 Task: Play online Risk games in Speed Blitz mode.
Action: Mouse moved to (305, 265)
Screenshot: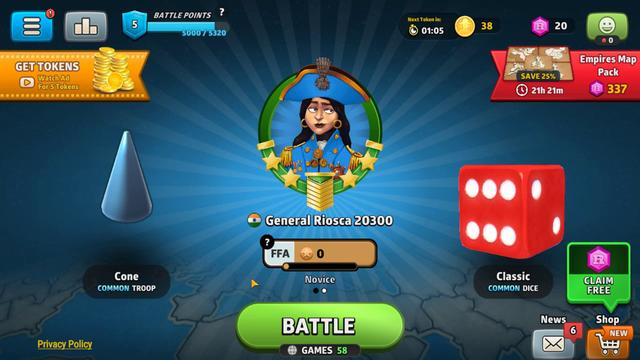 
Action: Mouse pressed left at (305, 265)
Screenshot: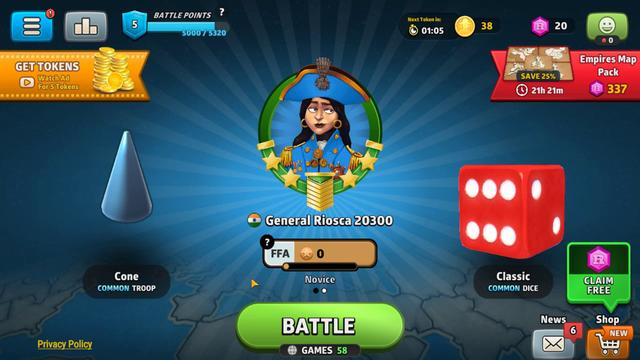 
Action: Mouse moved to (431, 267)
Screenshot: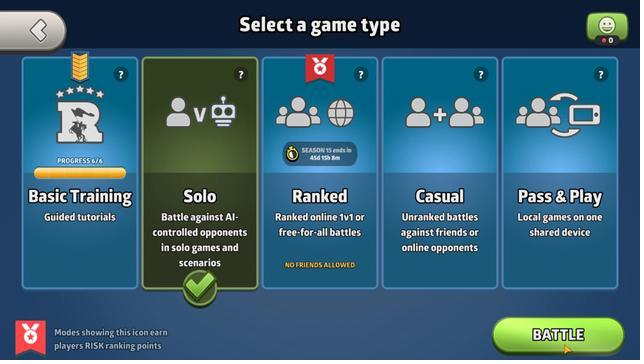 
Action: Mouse pressed left at (431, 267)
Screenshot: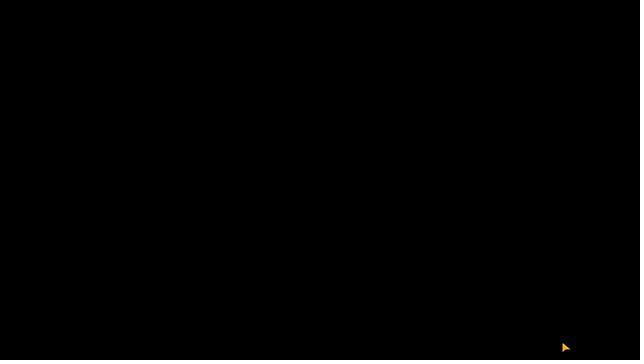 
Action: Mouse moved to (419, 265)
Screenshot: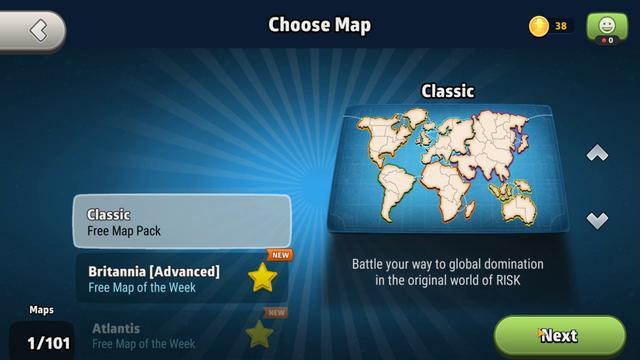
Action: Mouse pressed left at (419, 265)
Screenshot: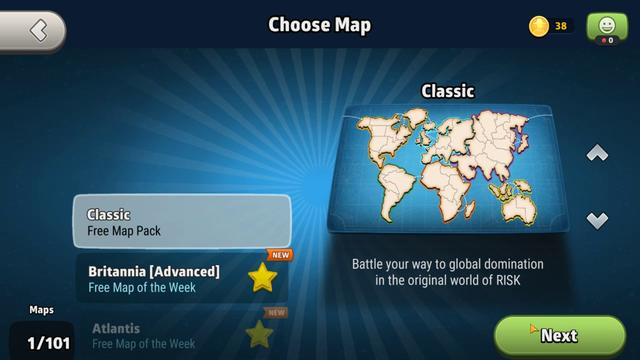 
Action: Mouse moved to (260, 251)
Screenshot: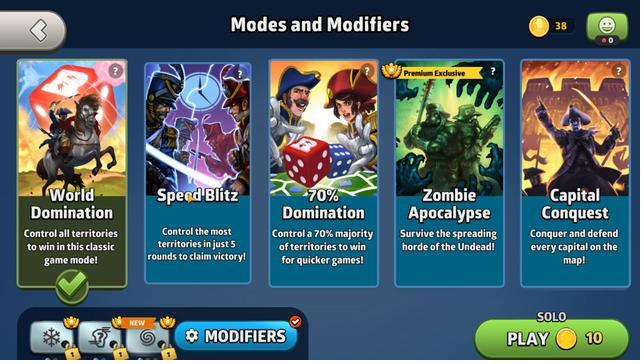 
Action: Mouse pressed left at (260, 251)
Screenshot: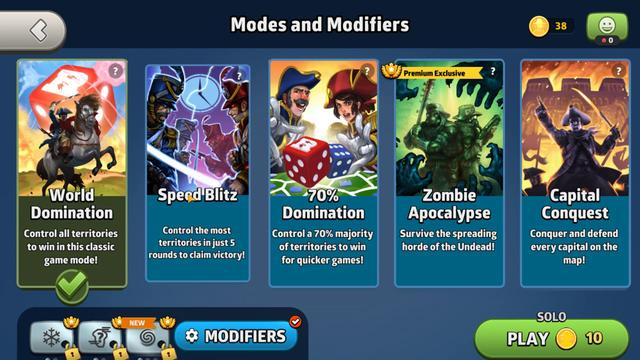 
Action: Mouse moved to (409, 266)
Screenshot: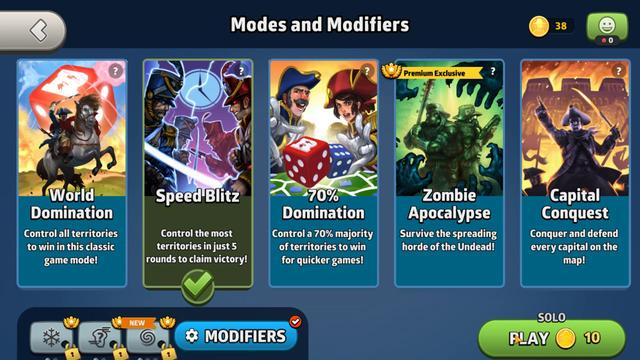 
Action: Mouse pressed left at (409, 266)
Screenshot: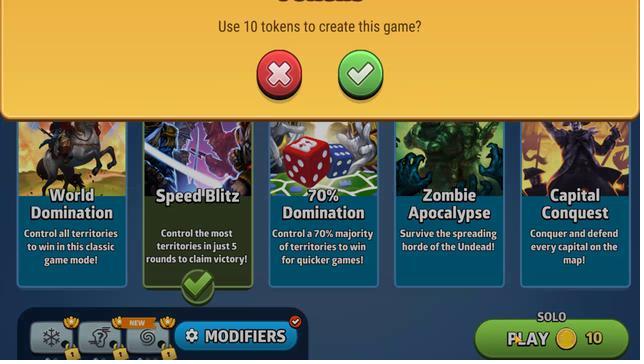
Action: Mouse moved to (343, 241)
Screenshot: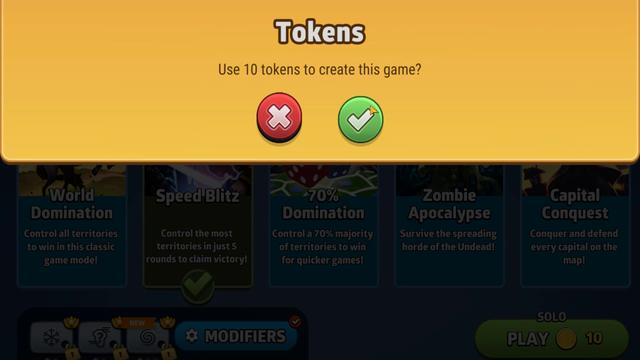 
Action: Mouse pressed left at (343, 241)
Screenshot: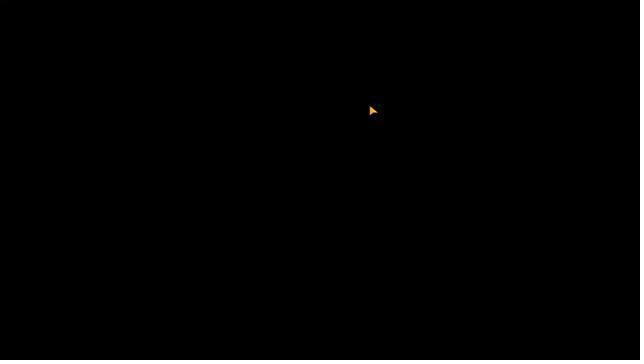 
Action: Mouse moved to (455, 249)
Screenshot: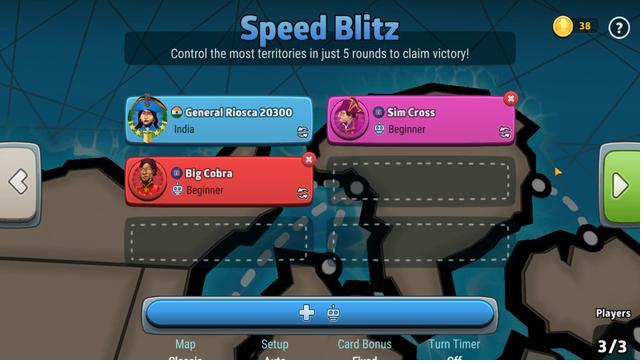 
Action: Mouse pressed left at (455, 249)
Screenshot: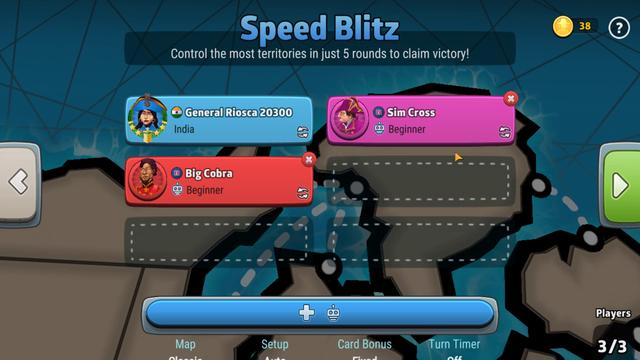 
Action: Mouse moved to (245, 252)
Screenshot: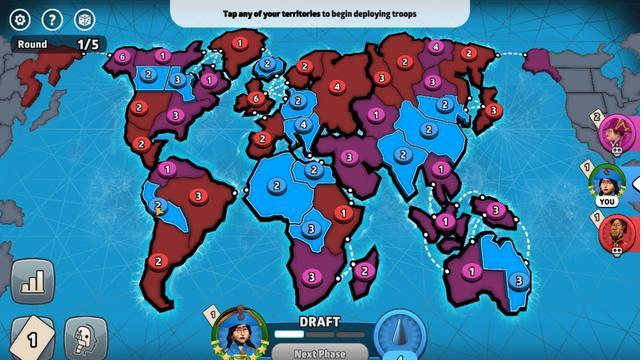
Action: Mouse pressed left at (245, 252)
Screenshot: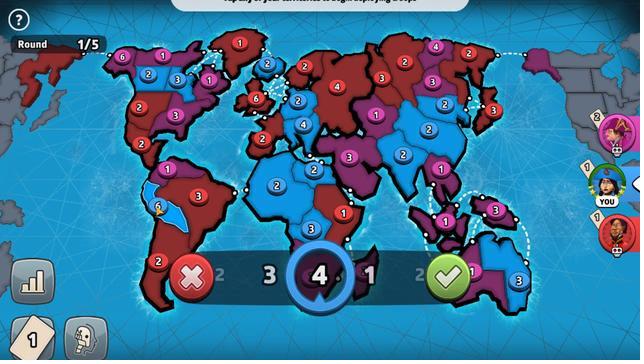 
Action: Mouse moved to (384, 259)
Screenshot: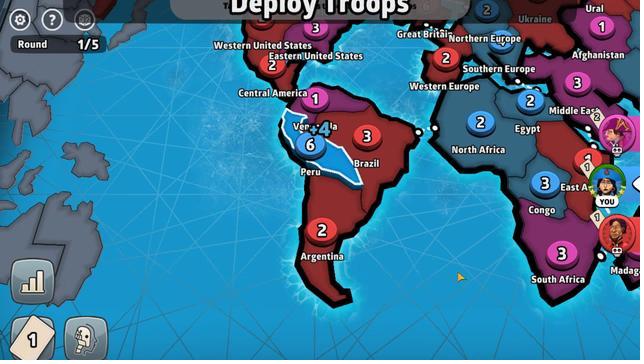 
Action: Mouse pressed left at (384, 259)
Screenshot: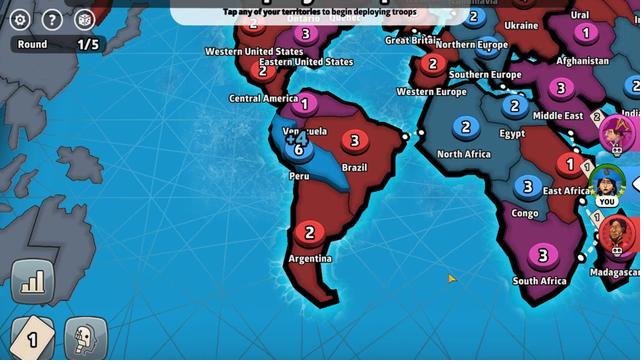 
Action: Mouse moved to (317, 268)
Screenshot: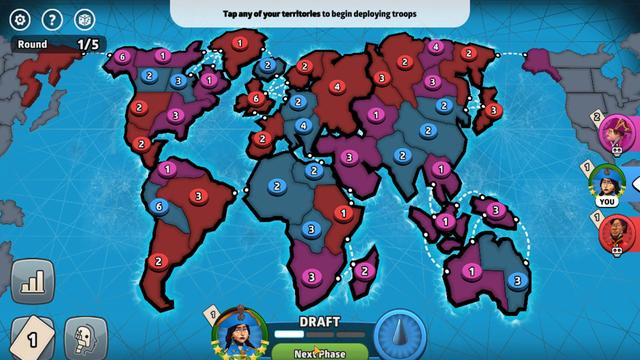
Action: Mouse pressed left at (317, 268)
Screenshot: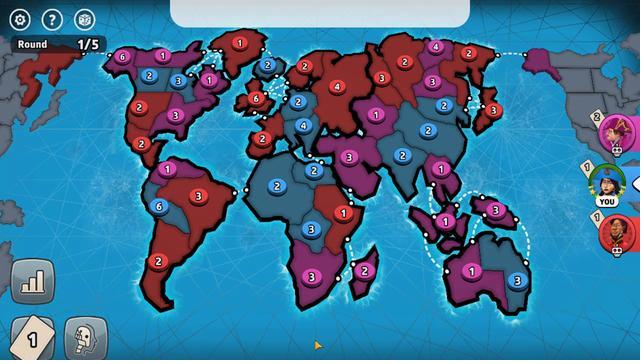 
Action: Mouse moved to (248, 252)
Screenshot: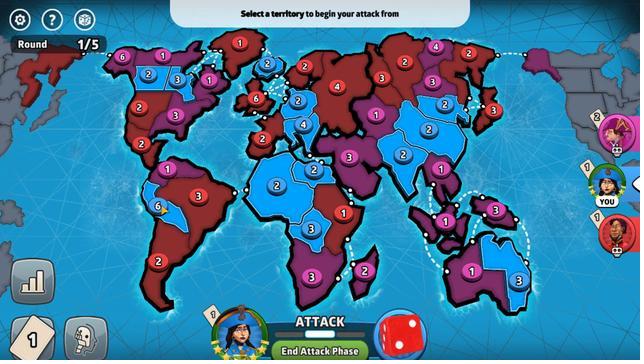 
Action: Mouse pressed left at (248, 252)
Screenshot: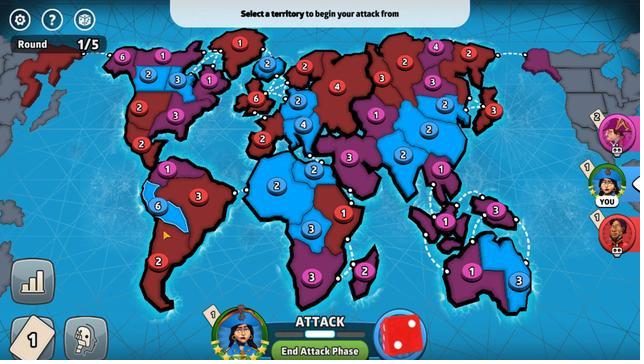 
Action: Mouse moved to (318, 252)
Screenshot: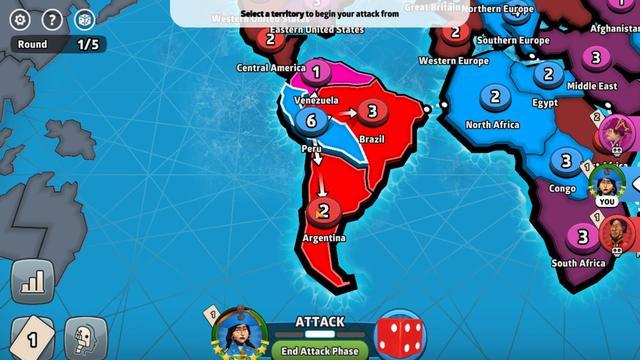 
Action: Mouse pressed left at (318, 252)
Screenshot: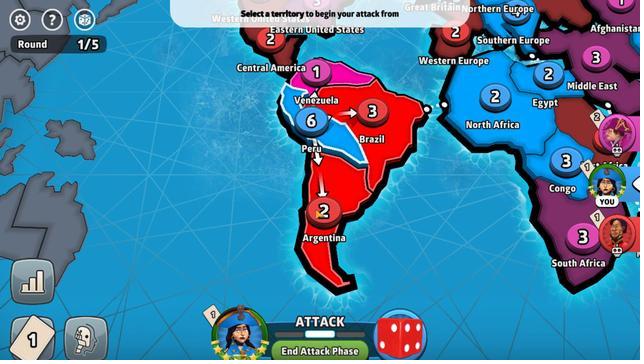 
Action: Mouse moved to (328, 261)
Screenshot: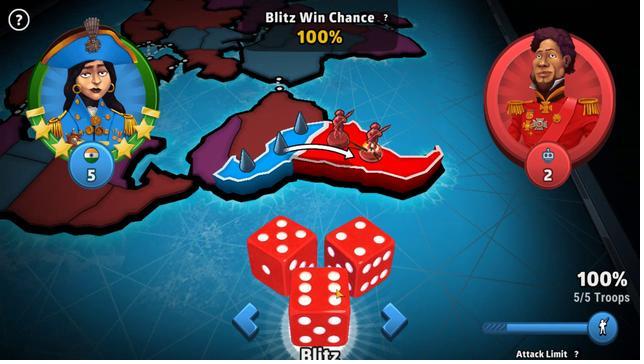 
Action: Mouse pressed left at (328, 261)
Screenshot: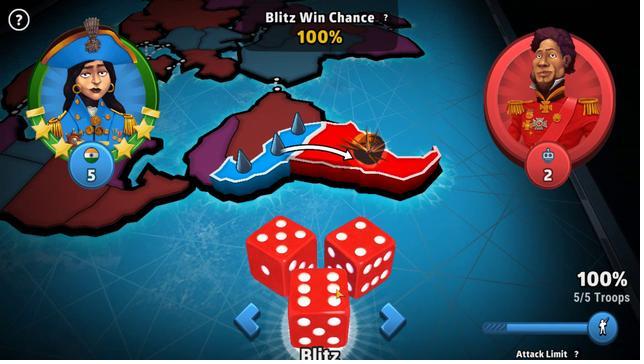 
Action: Mouse moved to (377, 259)
Screenshot: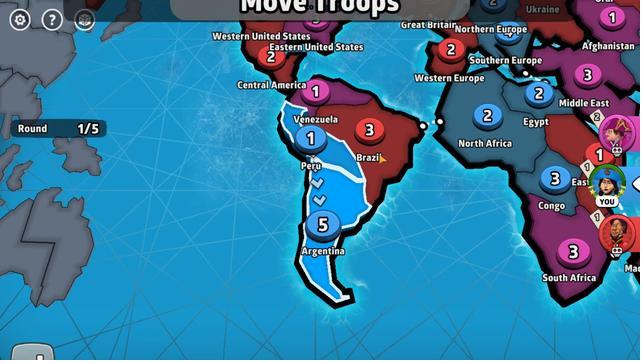 
Action: Mouse pressed left at (377, 259)
Screenshot: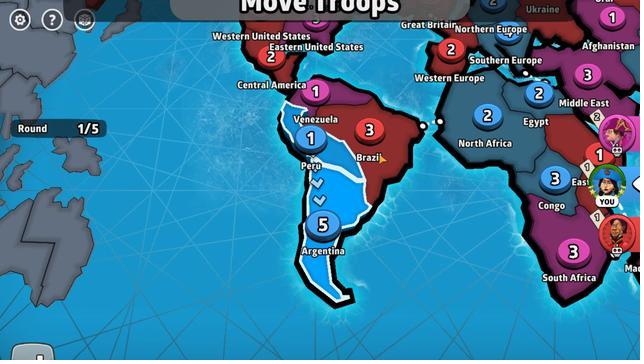 
Action: Mouse moved to (327, 239)
Screenshot: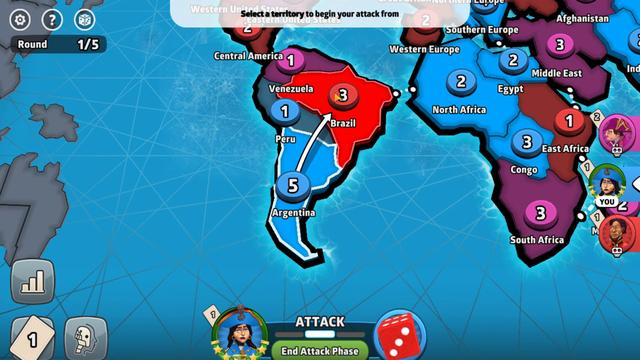 
Action: Mouse pressed left at (327, 239)
Screenshot: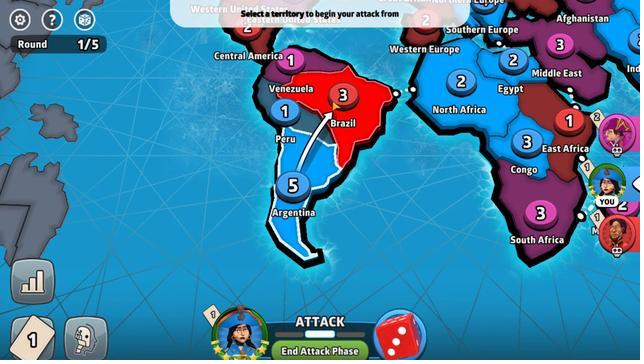 
Action: Mouse moved to (328, 261)
Screenshot: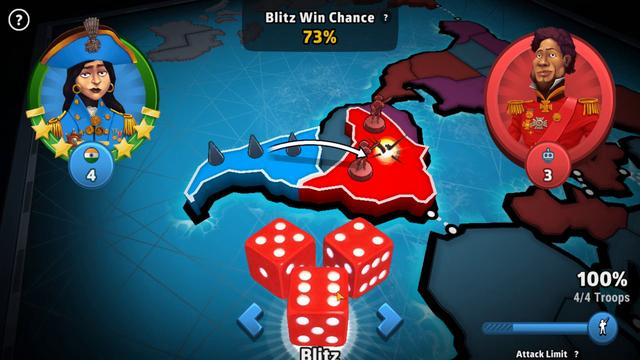 
Action: Mouse pressed left at (328, 261)
Screenshot: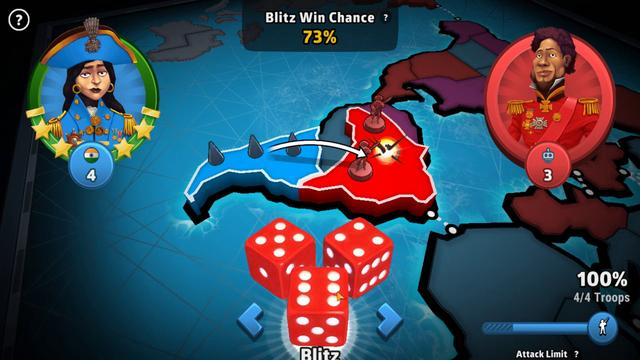 
Action: Mouse moved to (301, 243)
Screenshot: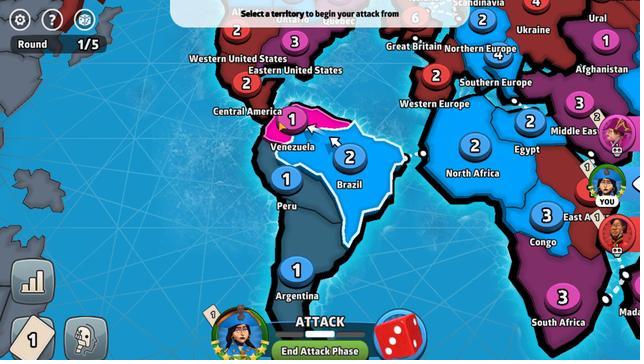 
Action: Mouse pressed left at (301, 243)
Screenshot: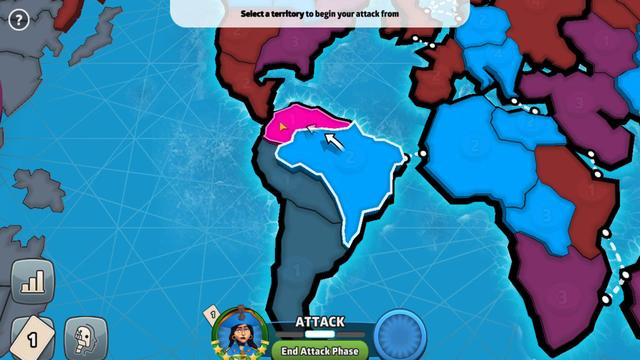 
Action: Mouse moved to (322, 263)
Screenshot: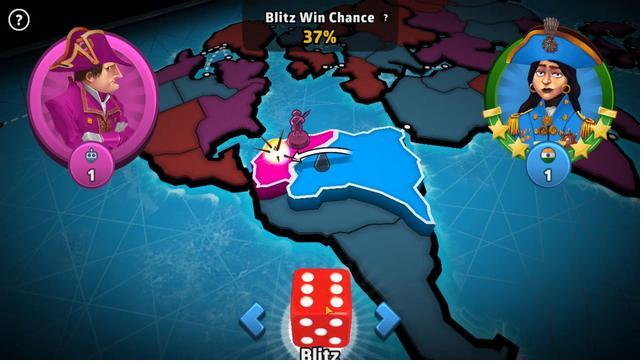 
Action: Mouse pressed left at (322, 263)
Screenshot: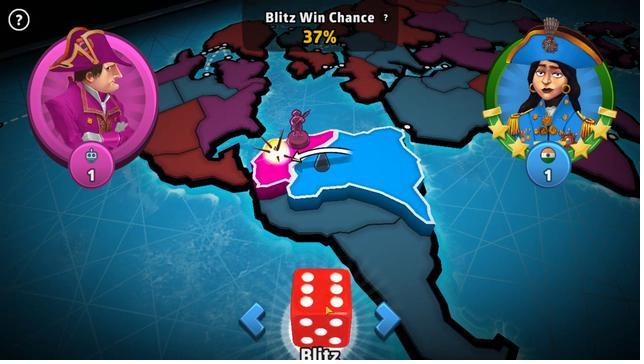 
Action: Mouse moved to (254, 238)
Screenshot: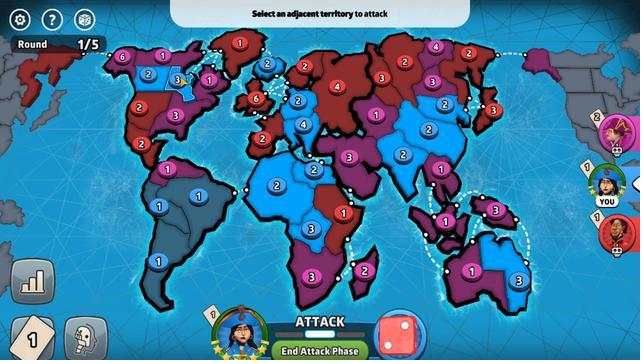 
Action: Mouse pressed left at (254, 238)
Screenshot: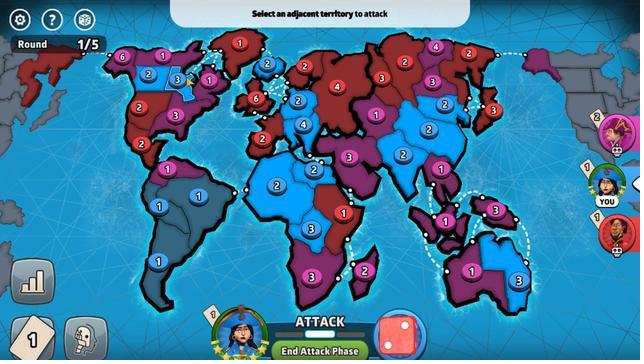 
Action: Mouse moved to (334, 245)
Screenshot: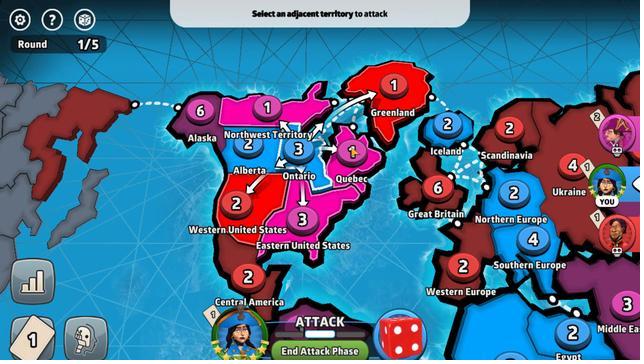 
Action: Mouse pressed left at (334, 245)
Screenshot: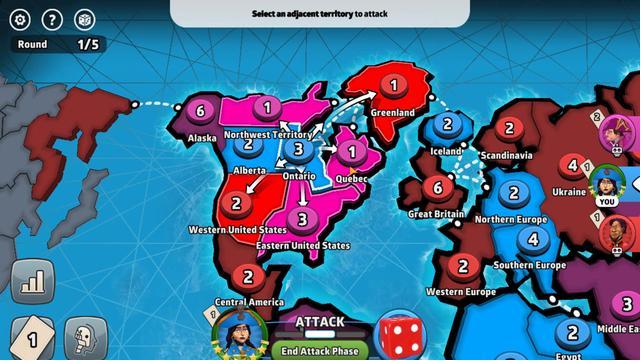 
Action: Mouse moved to (323, 261)
Screenshot: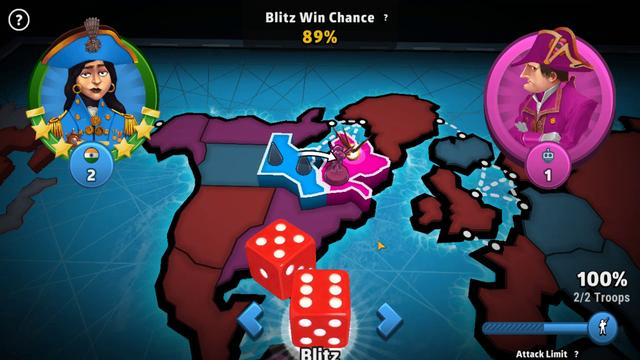 
Action: Mouse pressed left at (323, 261)
Screenshot: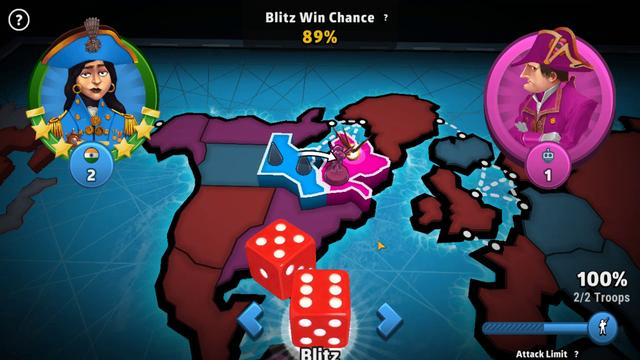 
Action: Mouse moved to (312, 243)
Screenshot: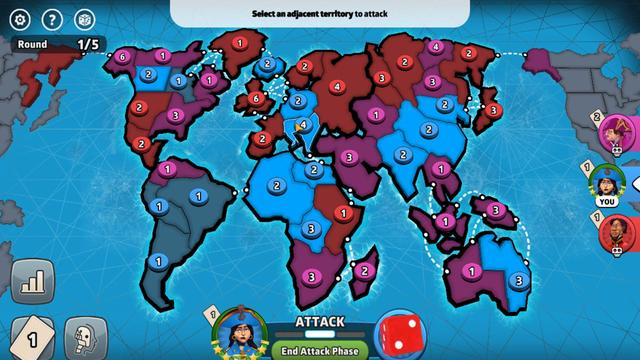 
Action: Mouse pressed left at (312, 243)
Screenshot: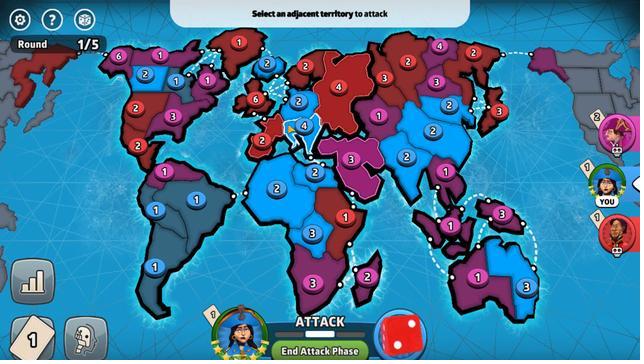 
Action: Mouse moved to (294, 250)
Screenshot: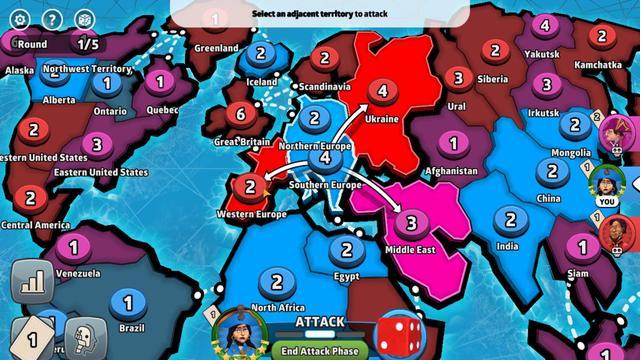 
Action: Mouse pressed left at (294, 250)
Screenshot: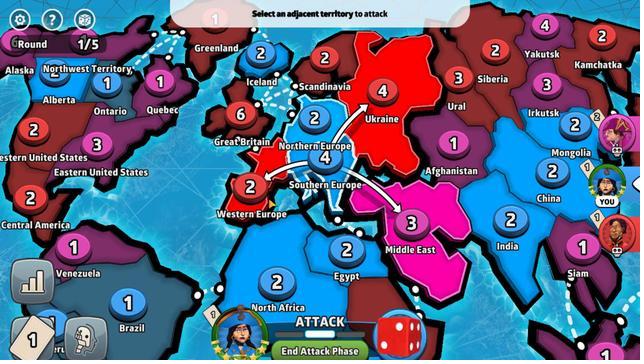 
Action: Mouse moved to (316, 263)
Screenshot: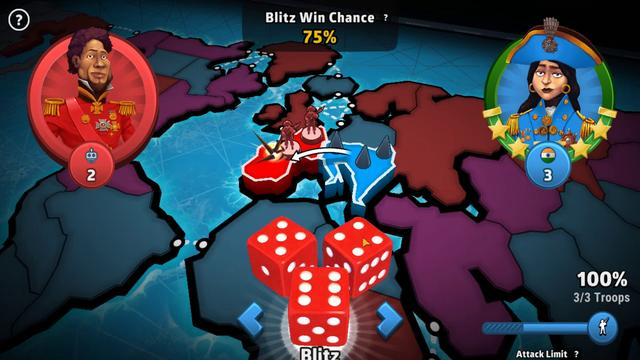 
Action: Mouse pressed left at (316, 263)
Screenshot: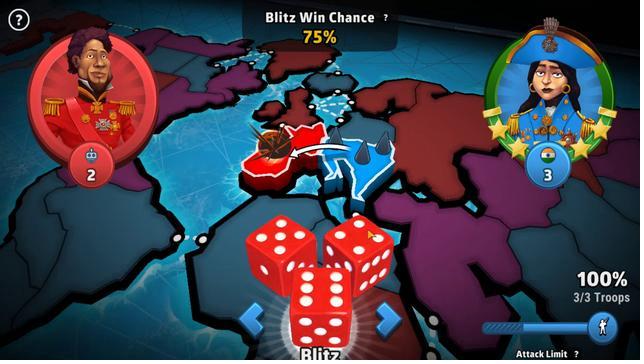 
Action: Mouse moved to (373, 252)
Screenshot: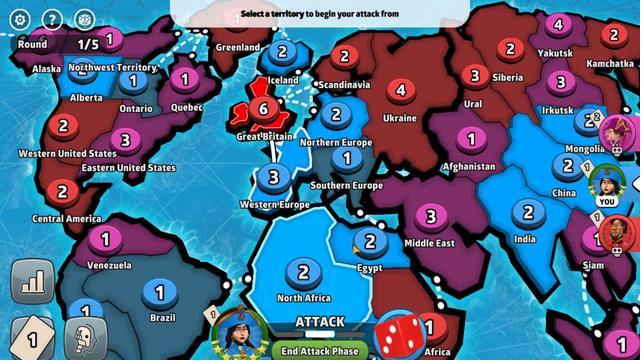 
Action: Mouse pressed left at (373, 252)
Screenshot: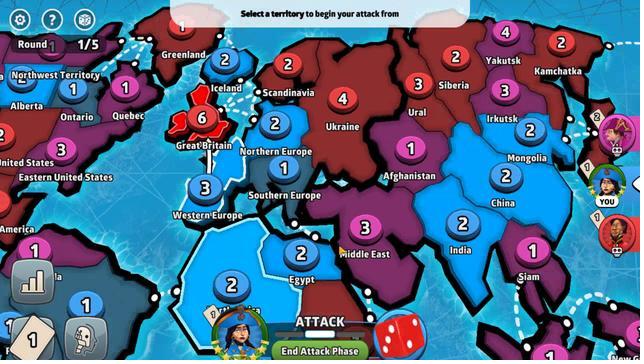 
Action: Mouse moved to (357, 255)
Screenshot: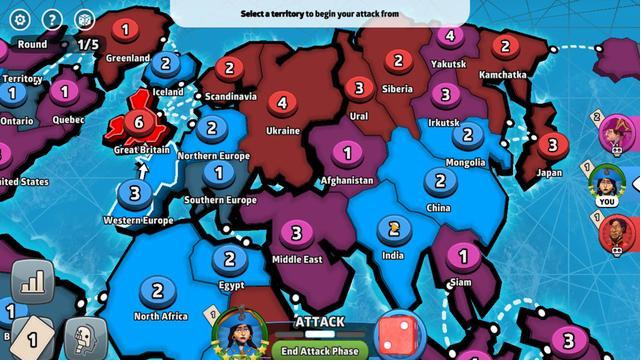 
Action: Mouse pressed left at (357, 255)
Screenshot: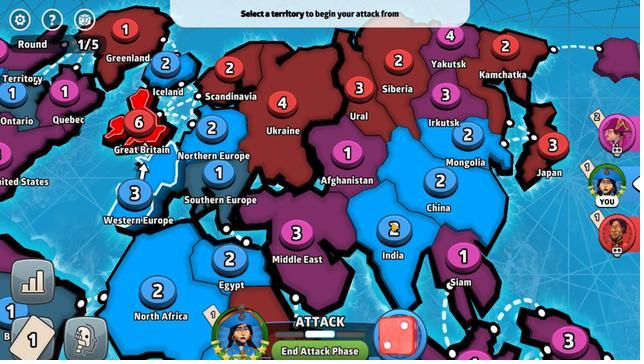 
Action: Mouse moved to (306, 237)
Screenshot: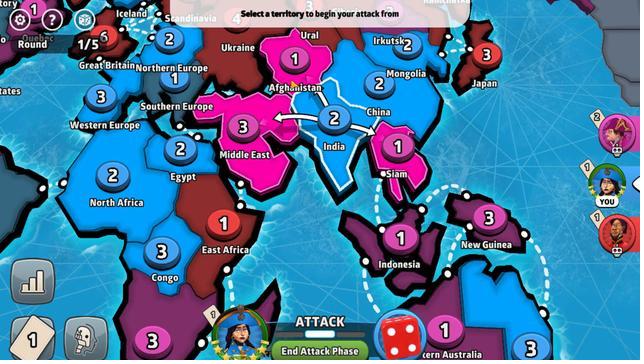 
Action: Mouse pressed left at (306, 237)
Screenshot: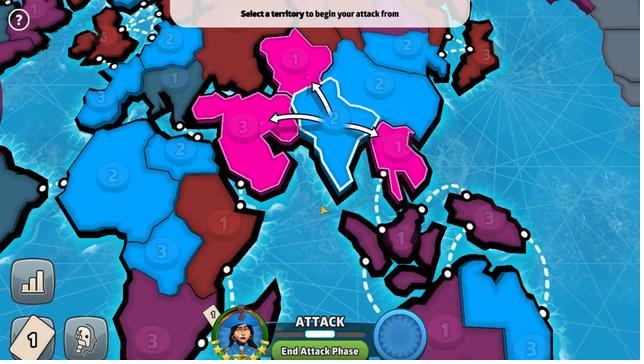 
Action: Mouse moved to (327, 261)
Screenshot: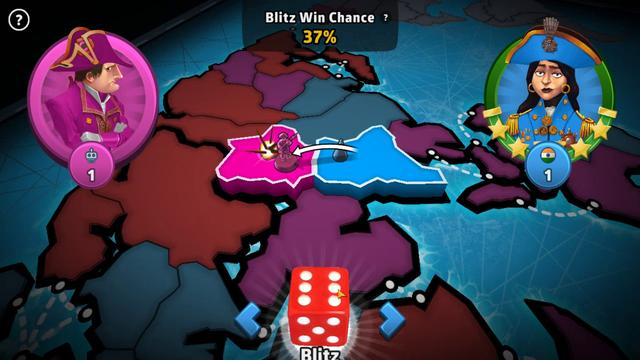 
Action: Mouse pressed left at (327, 261)
Screenshot: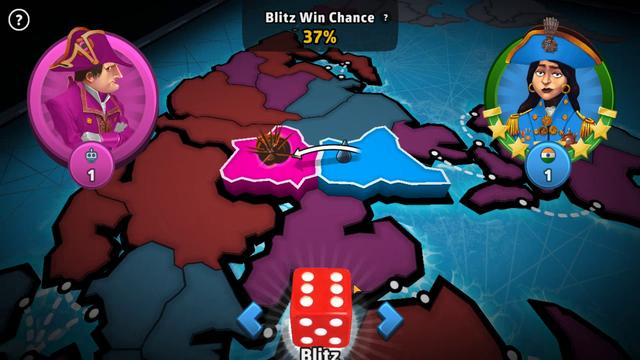 
Action: Mouse moved to (410, 260)
Screenshot: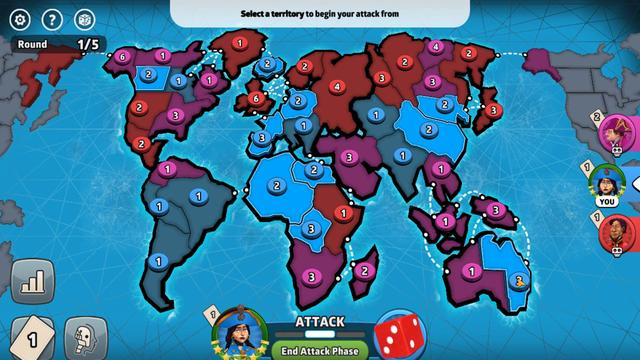
Action: Mouse pressed left at (410, 260)
Screenshot: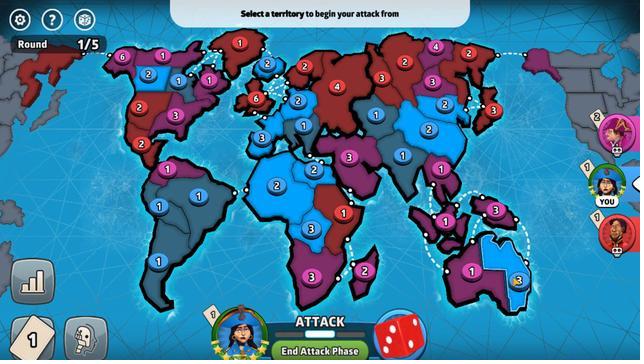 
Action: Mouse moved to (291, 248)
Screenshot: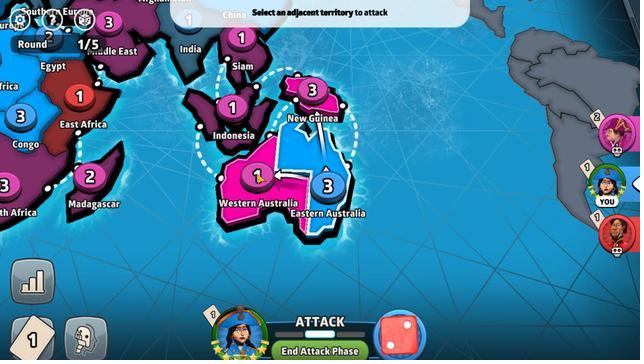 
Action: Mouse pressed left at (291, 248)
Screenshot: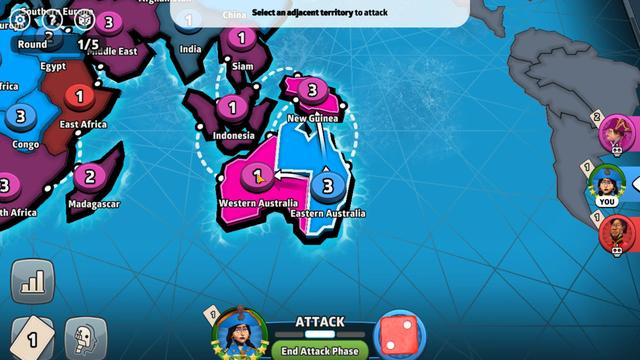 
Action: Mouse moved to (315, 264)
Screenshot: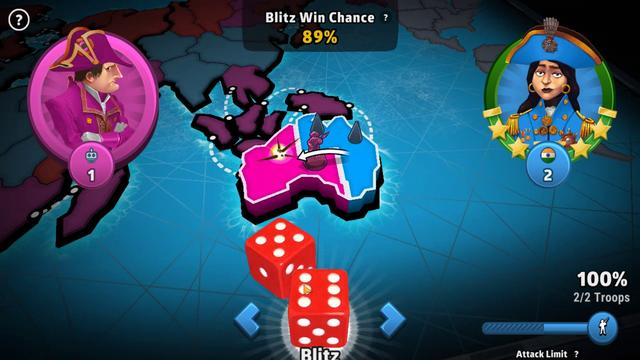 
Action: Mouse pressed left at (315, 264)
Screenshot: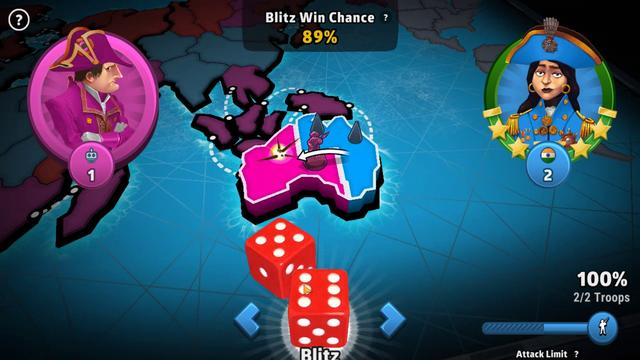 
Action: Mouse moved to (294, 241)
Screenshot: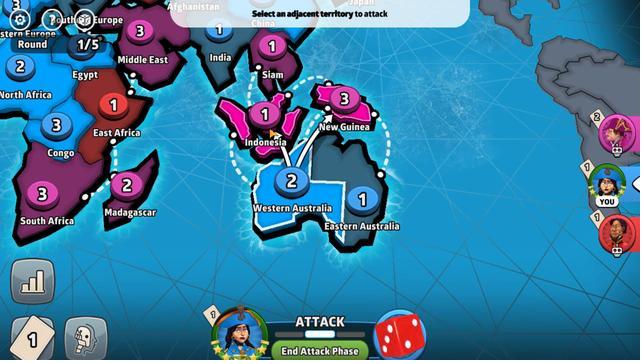 
Action: Mouse pressed left at (294, 241)
Screenshot: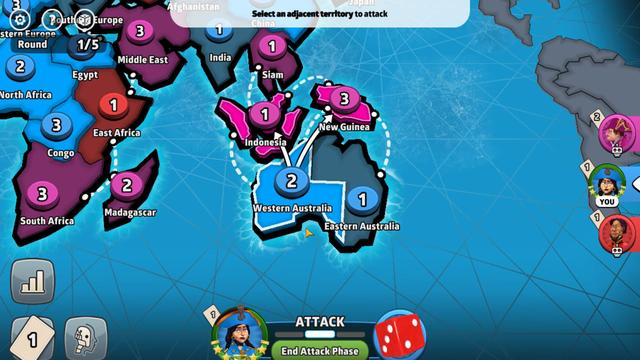 
Action: Mouse moved to (322, 262)
Screenshot: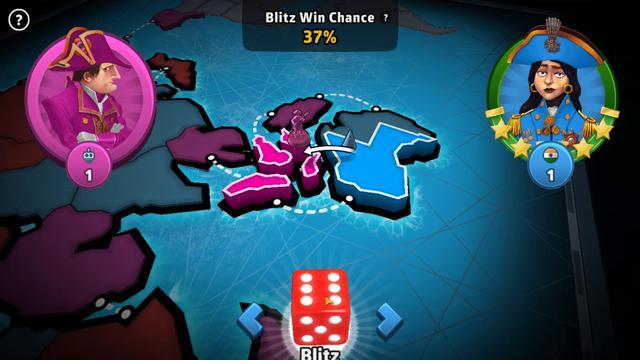 
Action: Mouse pressed left at (322, 262)
Screenshot: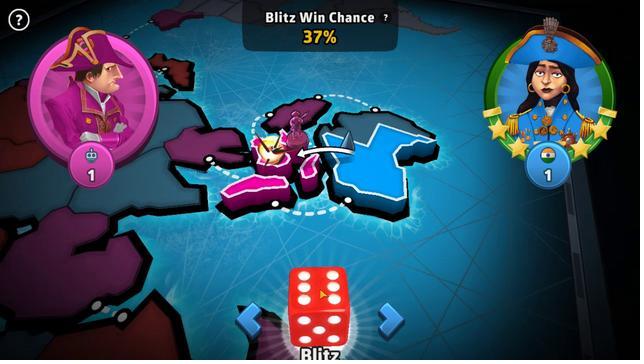 
Action: Mouse moved to (313, 255)
Screenshot: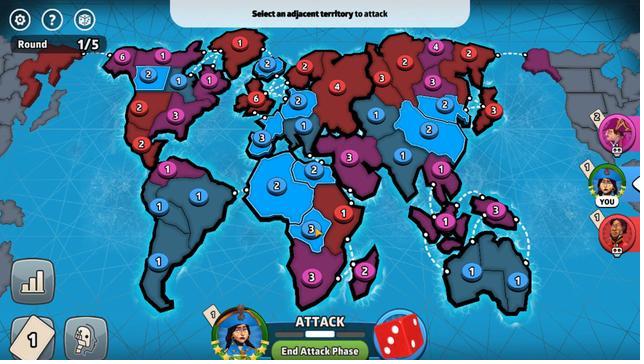 
Action: Mouse pressed left at (313, 255)
Screenshot: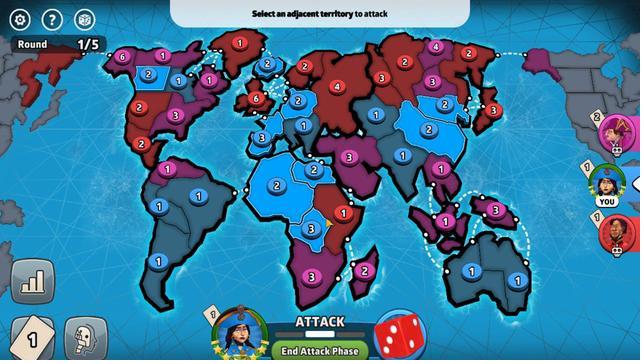 
Action: Mouse moved to (333, 253)
Screenshot: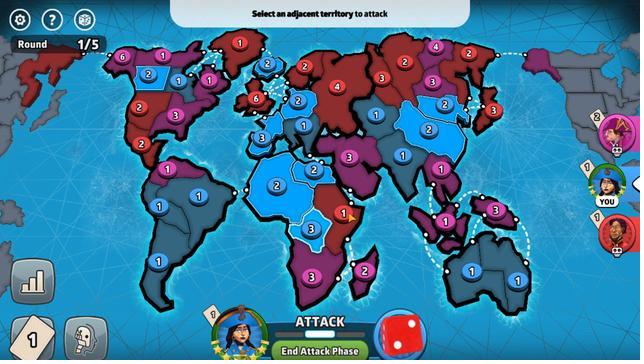 
Action: Mouse pressed left at (333, 253)
Screenshot: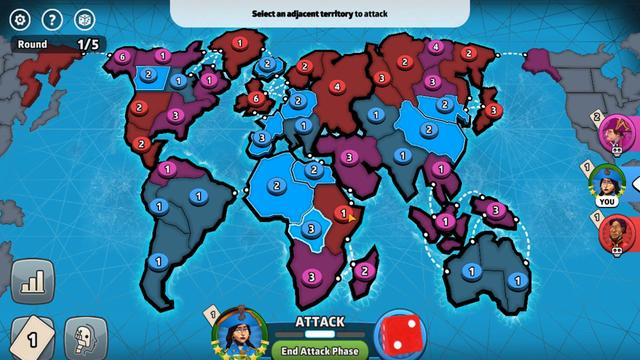 
Action: Mouse moved to (317, 255)
Screenshot: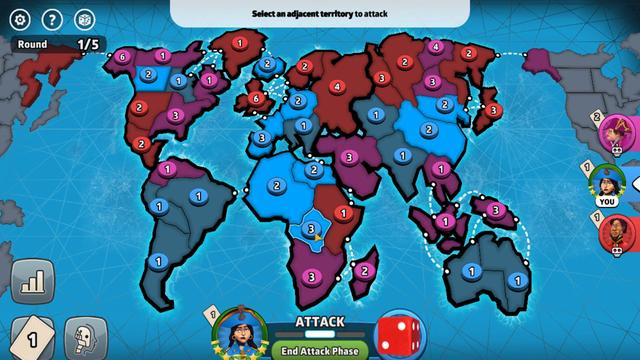 
Action: Mouse pressed left at (317, 255)
Screenshot: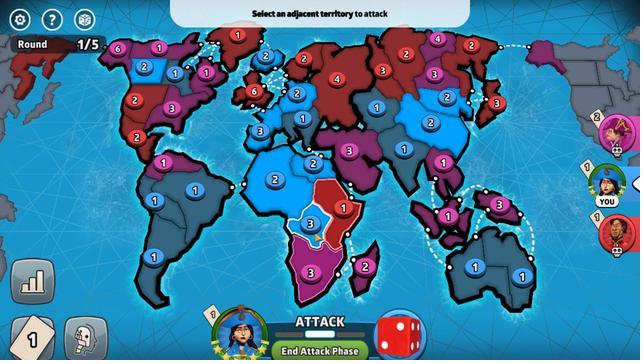 
Action: Mouse moved to (333, 240)
Screenshot: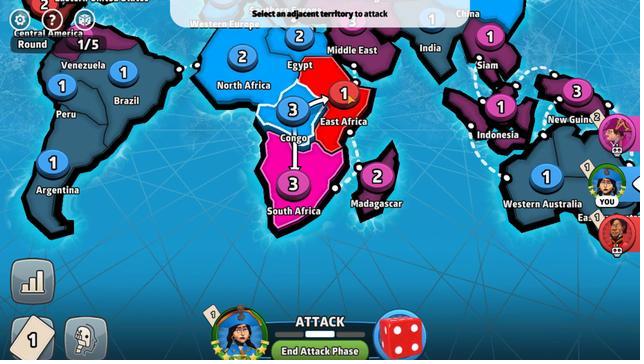 
Action: Mouse pressed left at (333, 240)
Screenshot: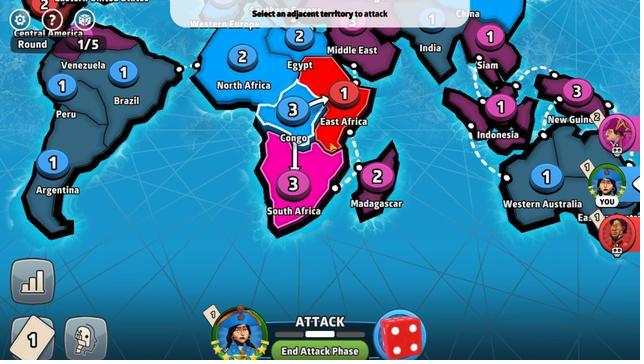 
Action: Mouse moved to (314, 262)
Screenshot: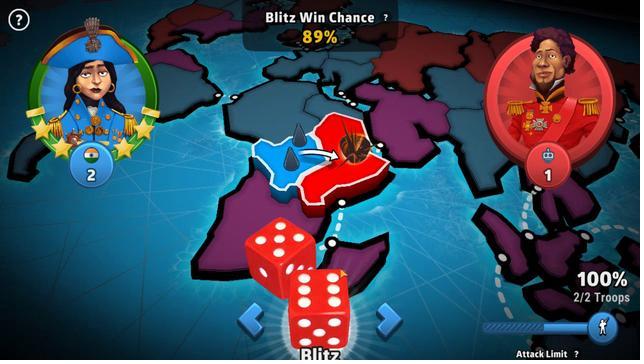 
Action: Mouse pressed left at (314, 262)
Screenshot: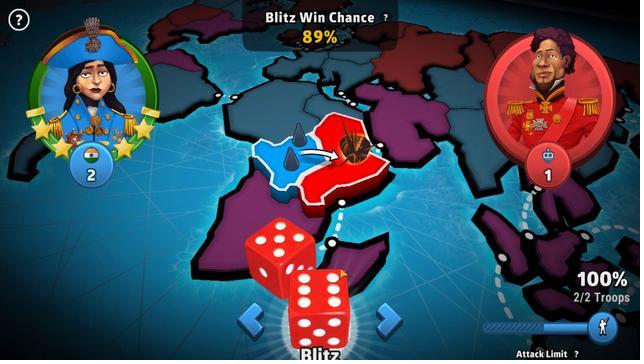
Action: Mouse moved to (324, 268)
Screenshot: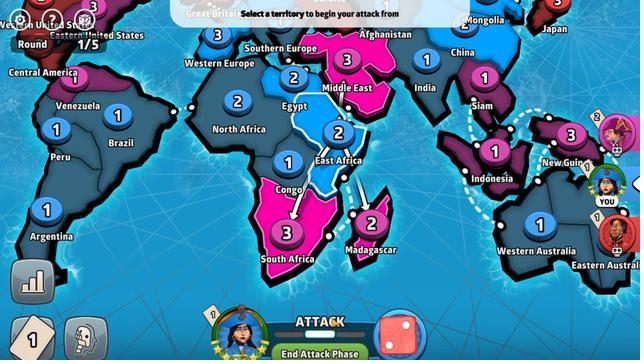 
Action: Mouse pressed left at (324, 268)
Screenshot: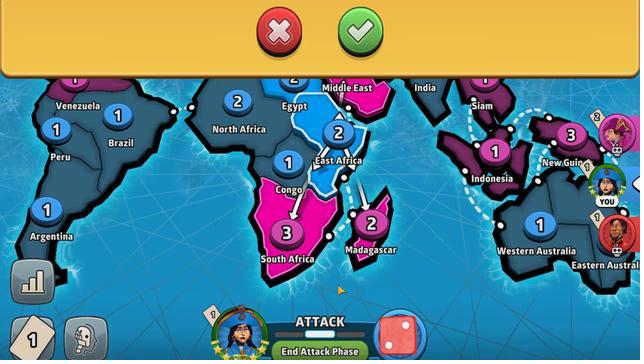 
Action: Mouse moved to (335, 246)
Screenshot: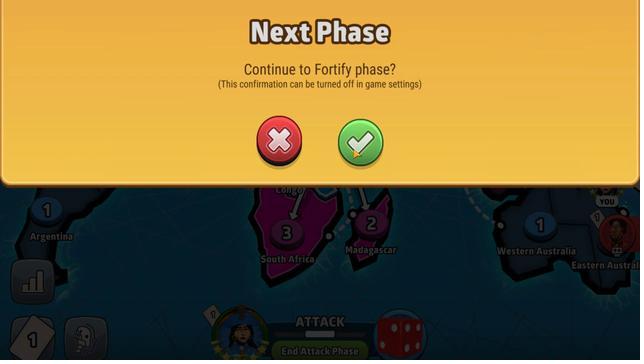 
Action: Mouse pressed left at (335, 246)
Screenshot: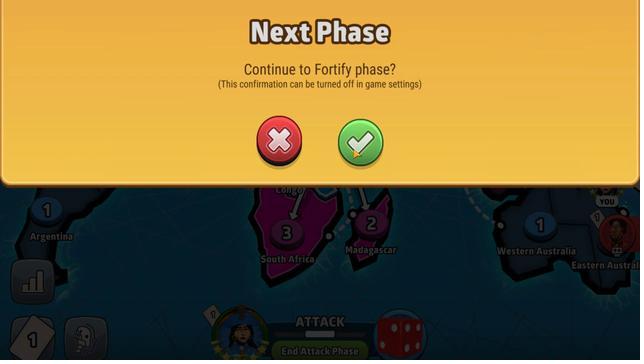 
Action: Mouse moved to (293, 244)
Screenshot: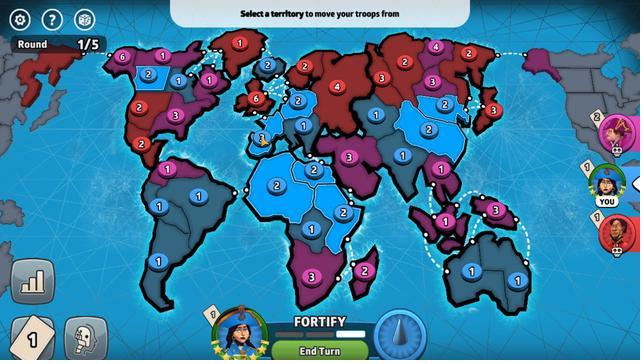 
Action: Mouse pressed left at (293, 244)
Screenshot: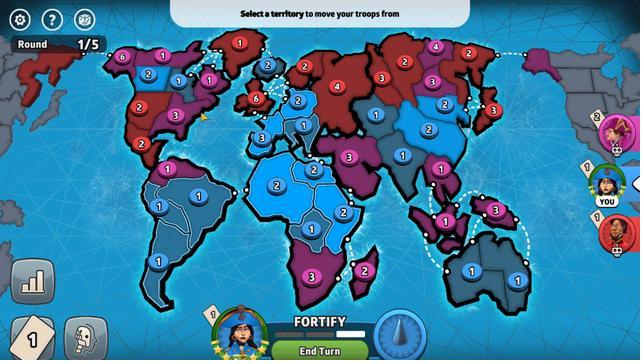 
Action: Mouse moved to (245, 238)
Screenshot: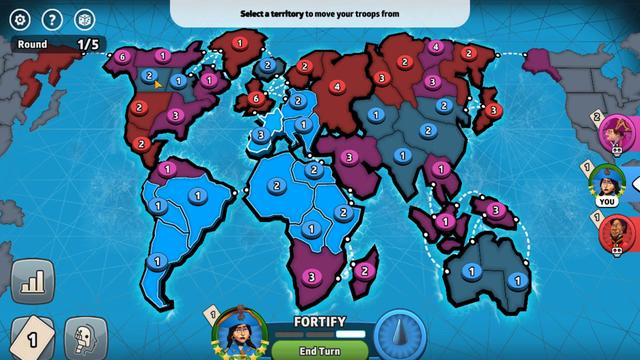 
Action: Mouse pressed left at (245, 238)
Screenshot: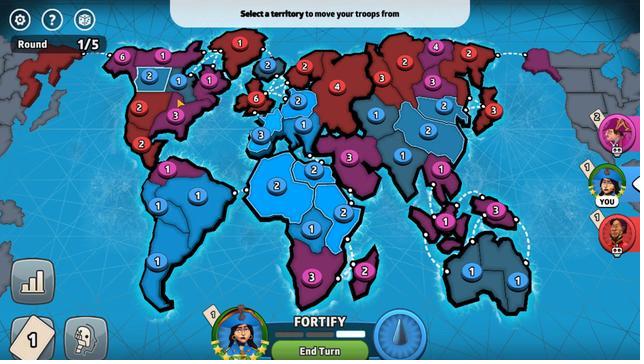 
Action: Mouse moved to (293, 244)
Screenshot: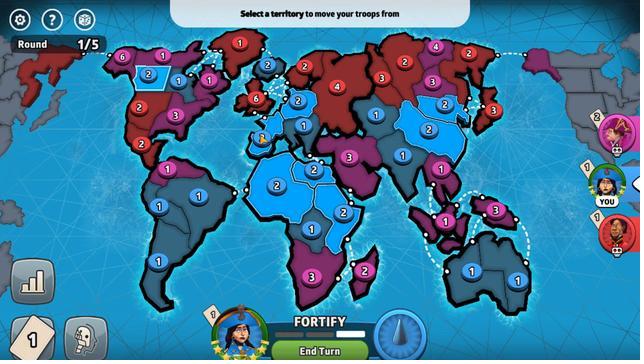 
Action: Mouse pressed left at (293, 244)
Screenshot: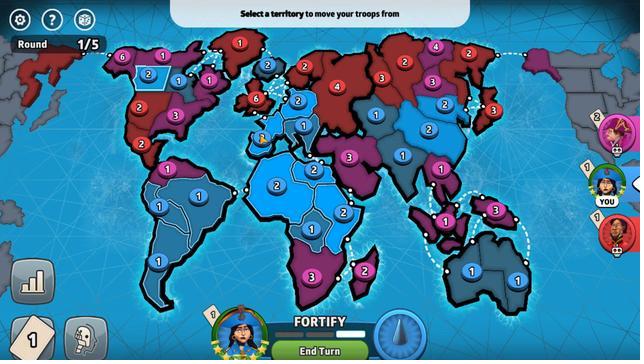 
Action: Mouse moved to (291, 244)
Screenshot: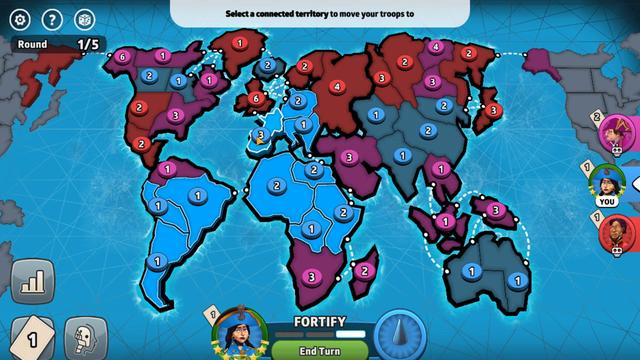 
Action: Mouse pressed left at (291, 244)
Screenshot: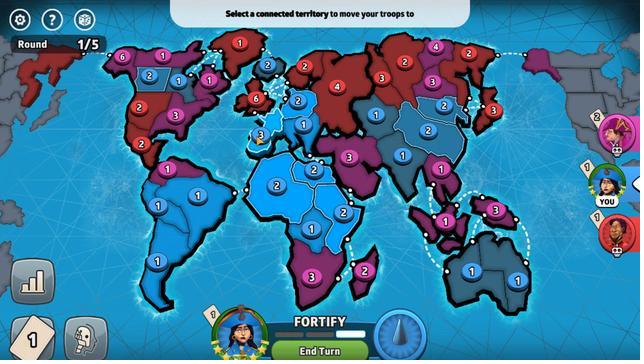 
Action: Mouse pressed left at (291, 244)
Screenshot: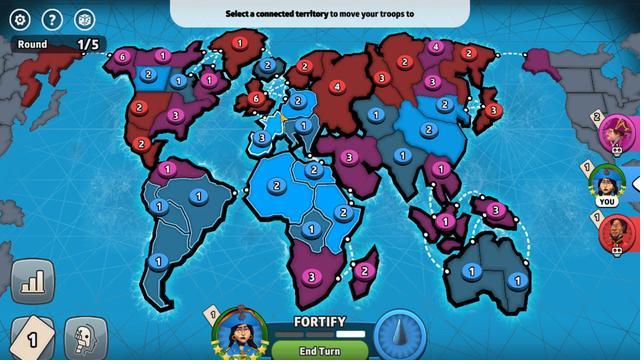 
Action: Mouse moved to (311, 240)
Screenshot: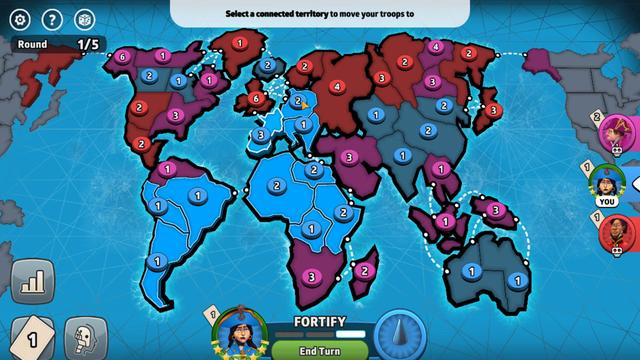 
Action: Mouse pressed left at (311, 240)
Screenshot: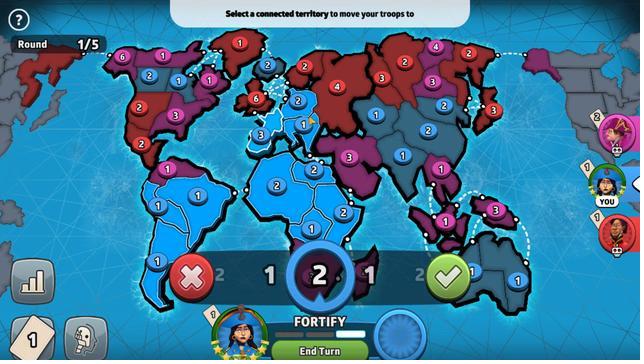 
Action: Mouse moved to (380, 259)
Screenshot: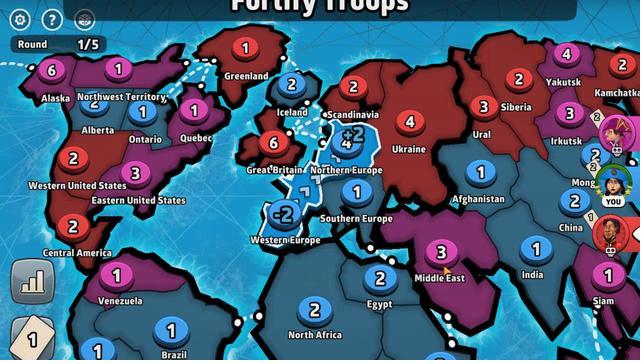 
Action: Mouse pressed left at (380, 259)
Screenshot: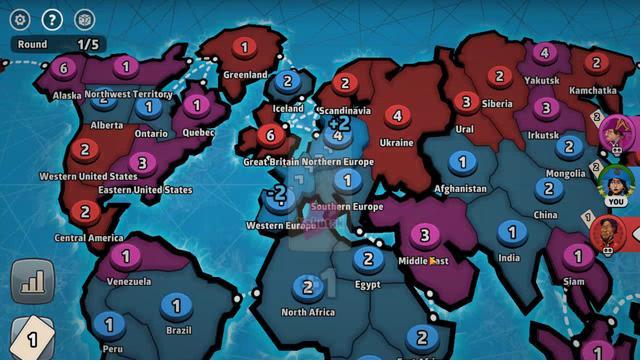 
Action: Mouse moved to (241, 237)
Screenshot: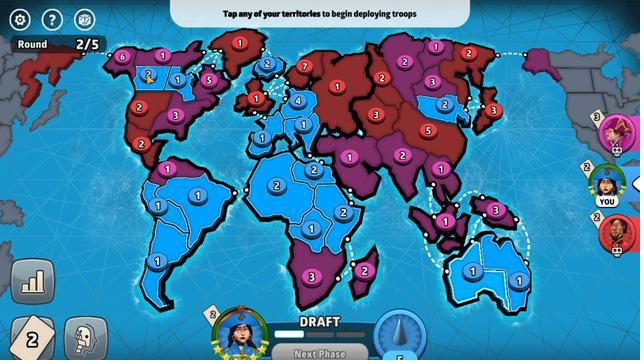 
Action: Mouse pressed left at (241, 237)
Screenshot: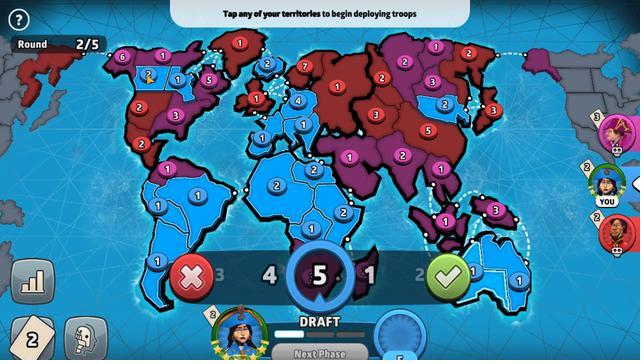 
Action: Mouse moved to (379, 260)
Screenshot: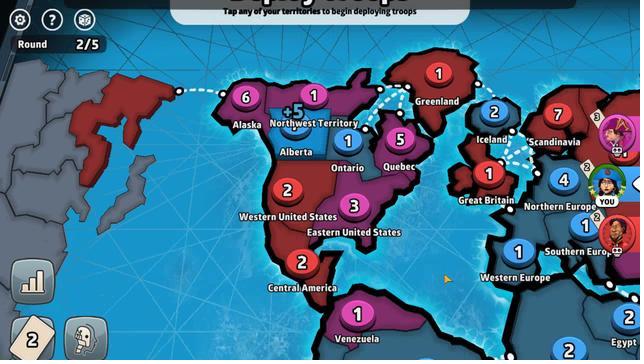 
Action: Mouse pressed left at (379, 260)
Screenshot: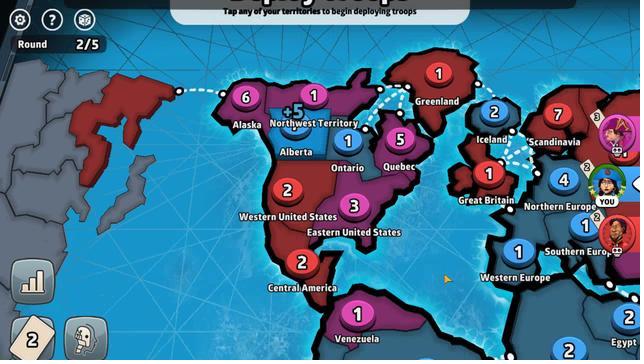 
Action: Mouse moved to (327, 267)
Screenshot: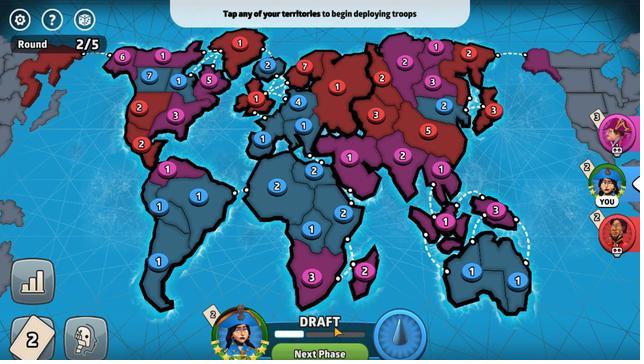 
Action: Mouse pressed left at (327, 267)
Screenshot: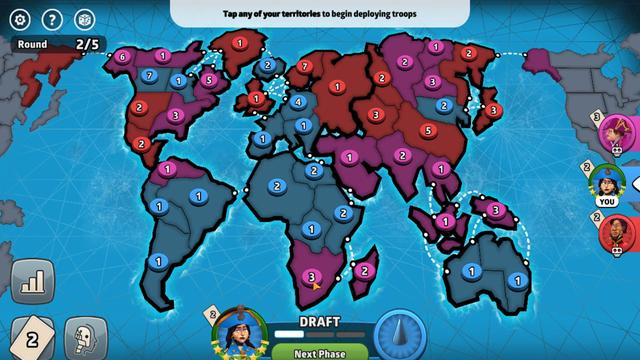 
Action: Mouse moved to (240, 238)
Screenshot: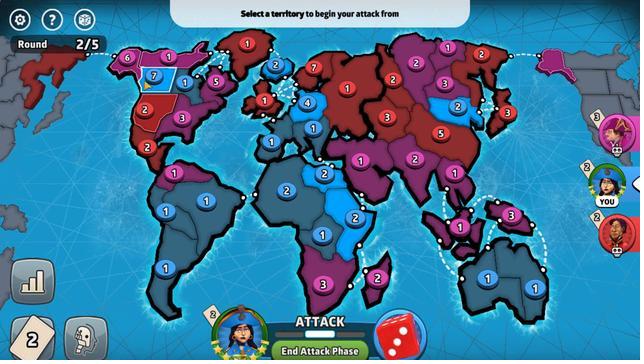 
Action: Mouse pressed left at (240, 238)
Screenshot: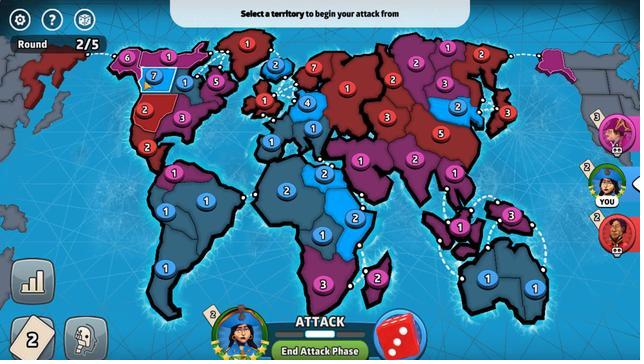 
Action: Mouse moved to (309, 239)
Screenshot: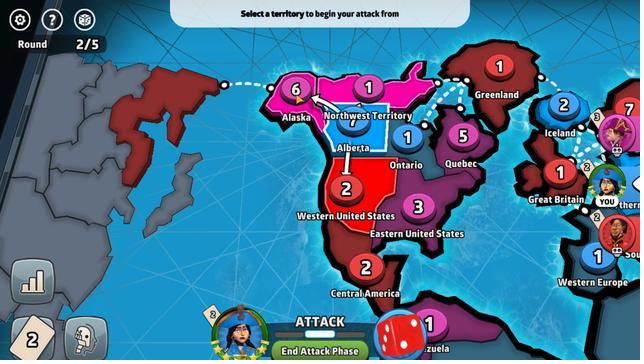 
Action: Mouse pressed left at (309, 239)
Screenshot: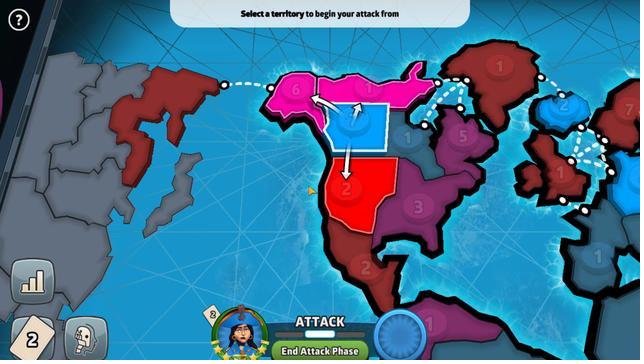 
Action: Mouse moved to (332, 263)
Screenshot: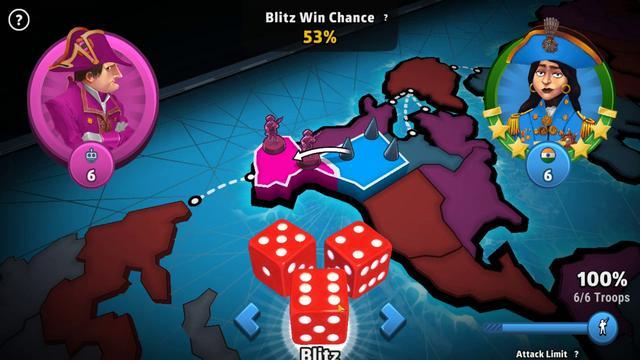 
Action: Mouse pressed left at (332, 263)
Screenshot: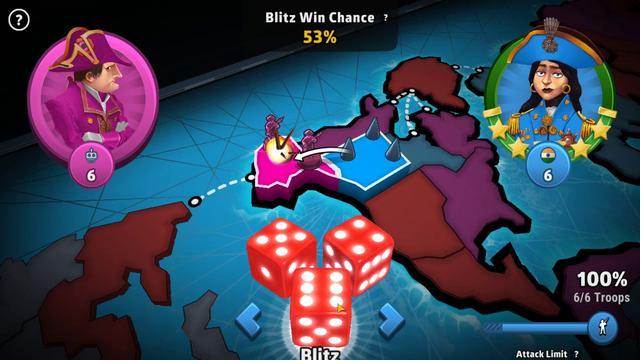 
Action: Mouse moved to (309, 241)
Screenshot: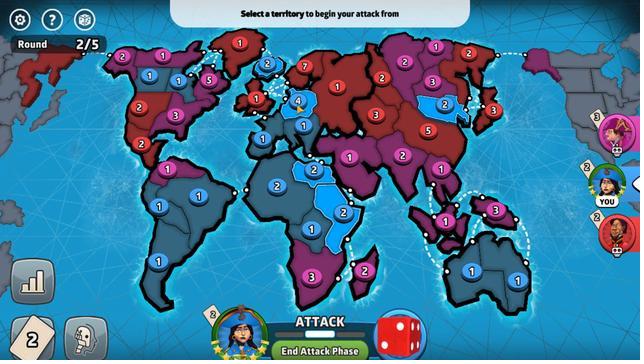 
Action: Mouse pressed left at (309, 241)
Screenshot: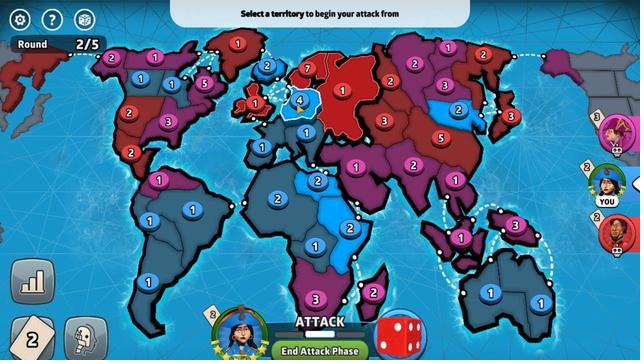 
Action: Mouse moved to (358, 244)
Screenshot: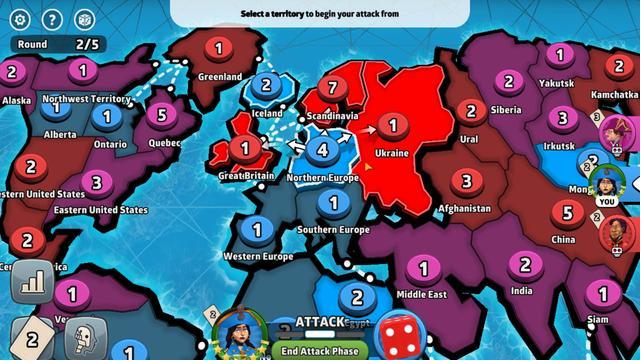 
Action: Mouse pressed left at (358, 244)
Screenshot: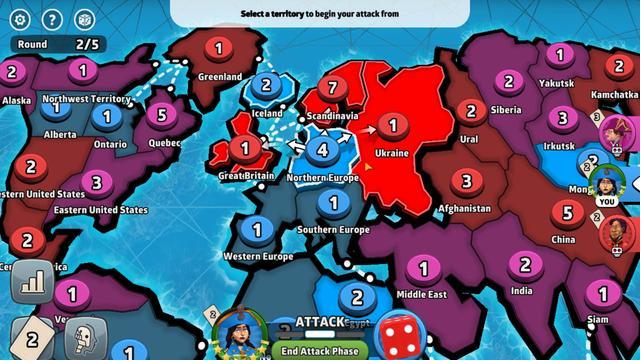
Action: Mouse moved to (317, 260)
Screenshot: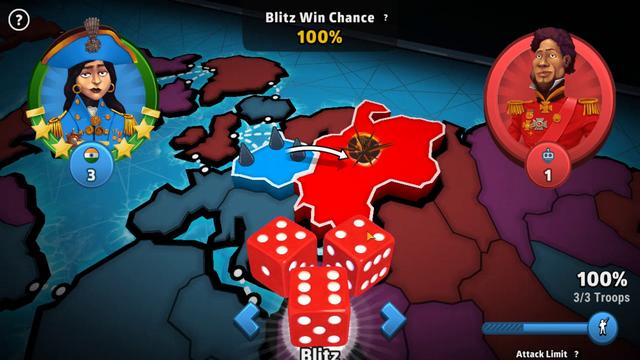 
Action: Mouse pressed left at (317, 260)
Screenshot: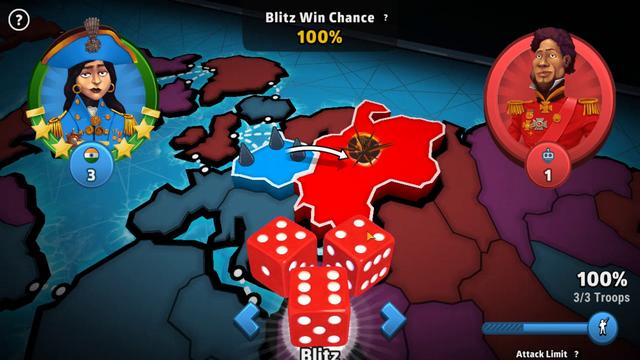 
Action: Mouse moved to (343, 255)
Screenshot: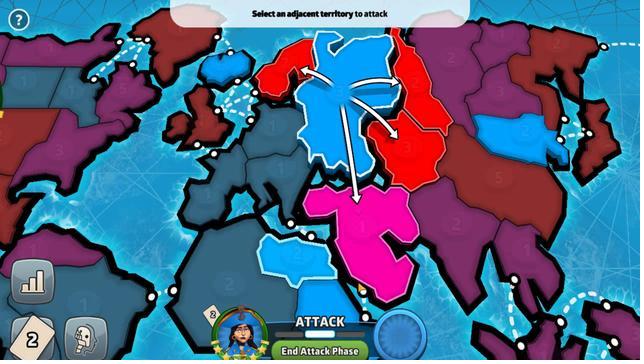 
Action: Mouse pressed left at (343, 255)
Screenshot: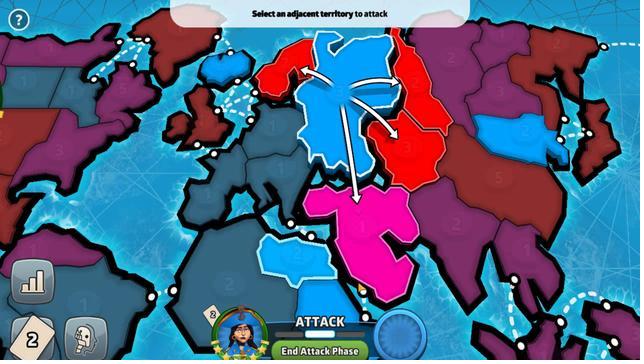 
Action: Mouse moved to (329, 262)
Screenshot: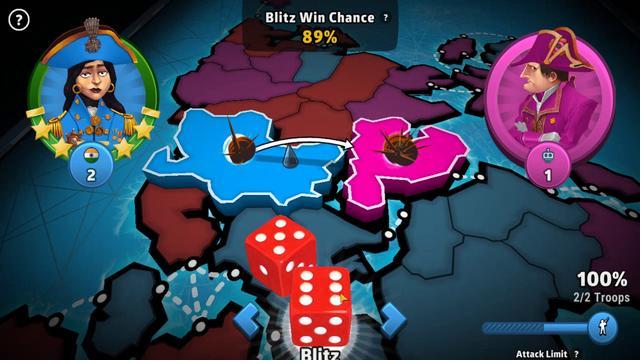 
Action: Mouse pressed left at (329, 262)
Screenshot: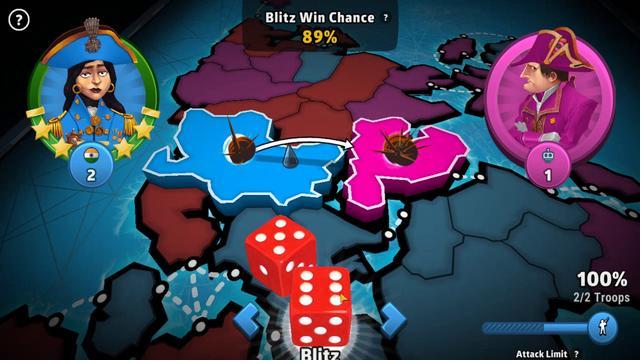 
Action: Mouse moved to (324, 268)
Screenshot: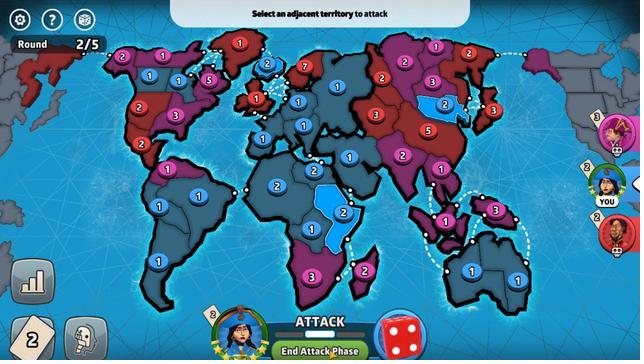 
Action: Mouse pressed left at (324, 268)
Screenshot: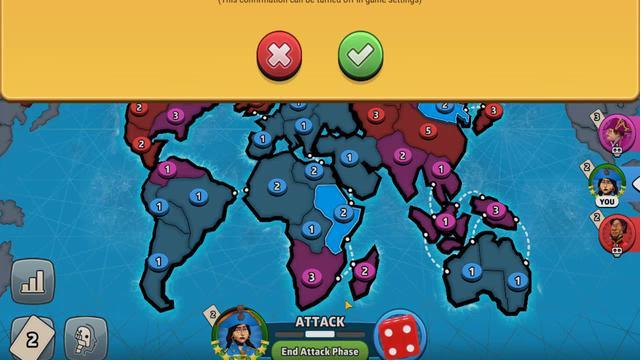 
Action: Mouse moved to (334, 245)
Screenshot: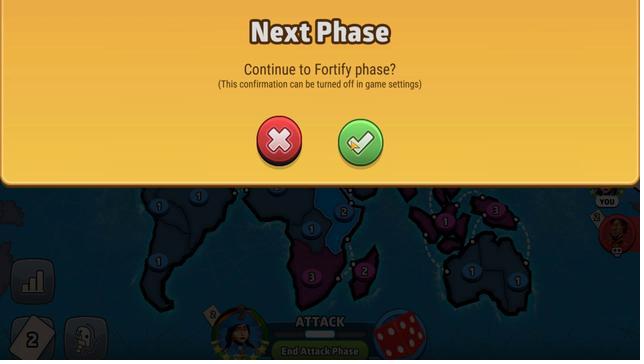 
Action: Mouse pressed left at (334, 245)
Screenshot: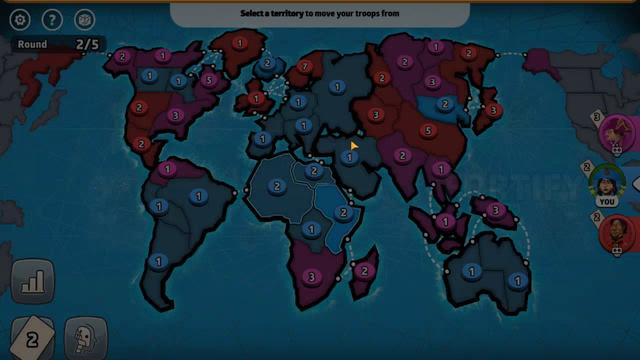 
Action: Mouse moved to (332, 253)
Screenshot: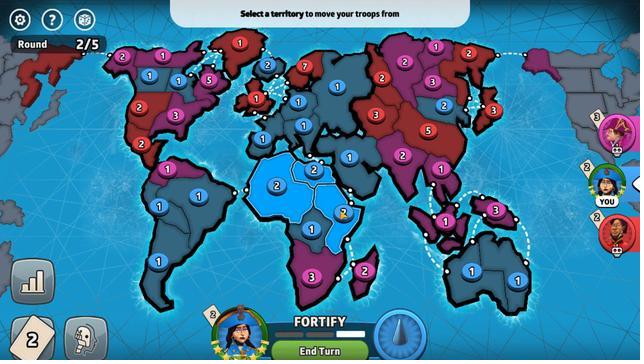 
Action: Mouse pressed left at (332, 253)
Screenshot: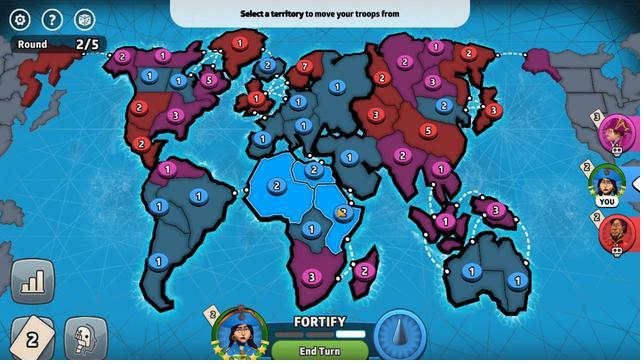 
Action: Mouse moved to (243, 238)
Screenshot: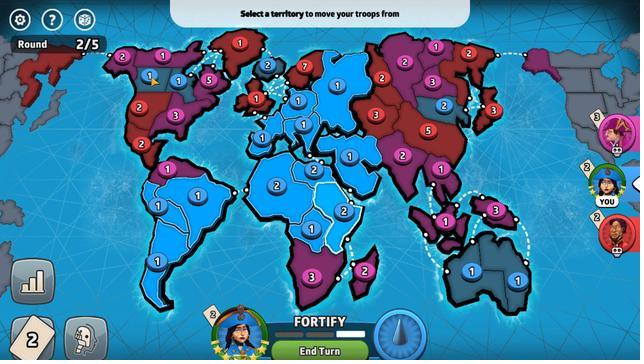 
Action: Mouse pressed left at (243, 238)
Screenshot: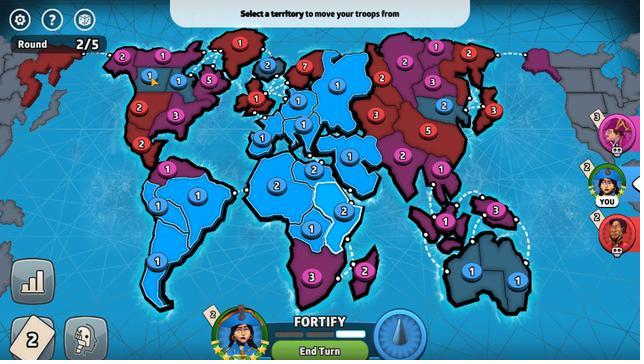 
Action: Mouse moved to (332, 252)
Screenshot: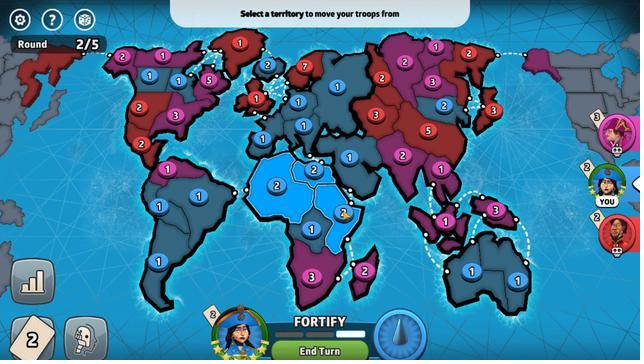 
Action: Mouse pressed left at (332, 252)
Screenshot: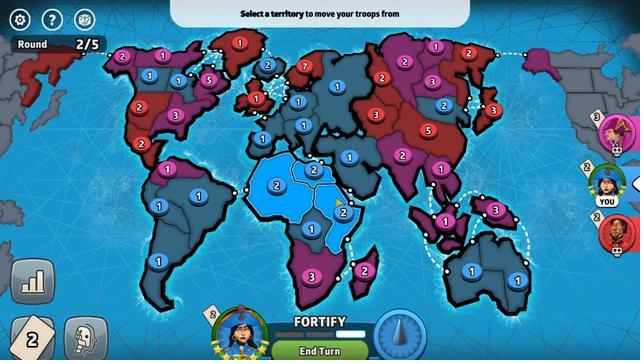 
Action: Mouse moved to (318, 248)
Screenshot: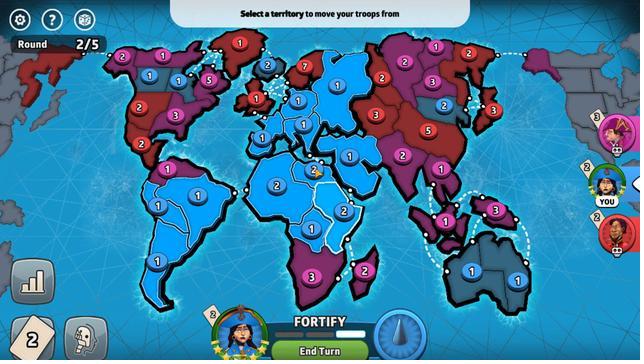 
Action: Mouse pressed left at (318, 248)
Screenshot: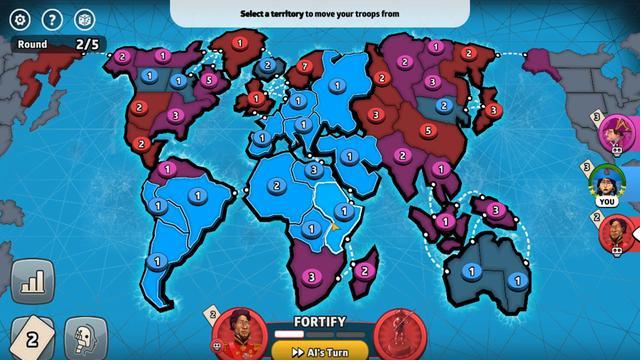 
Action: Mouse moved to (307, 240)
Screenshot: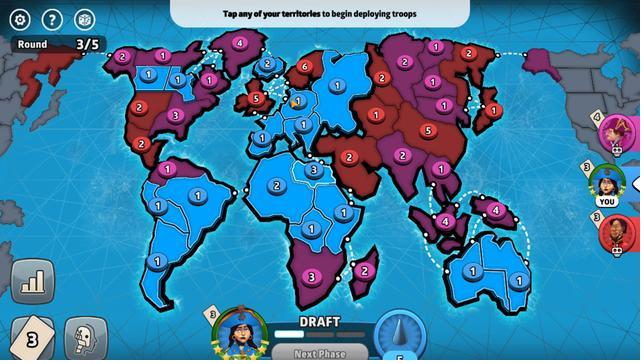 
Action: Mouse pressed left at (307, 240)
Screenshot: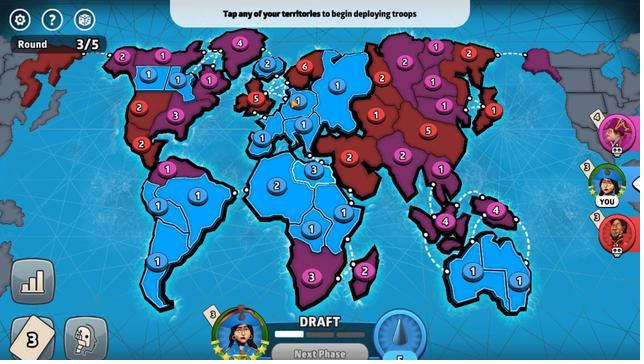 
Action: Mouse moved to (290, 244)
Screenshot: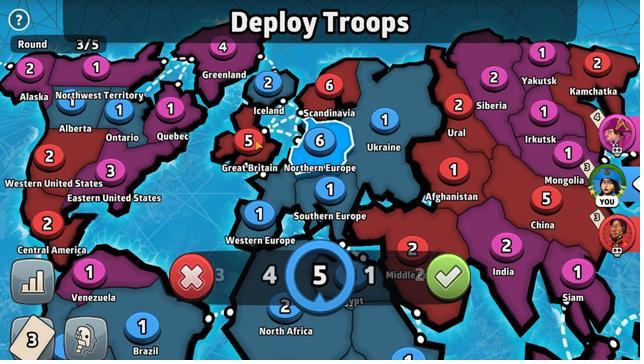 
Action: Mouse pressed left at (290, 244)
Screenshot: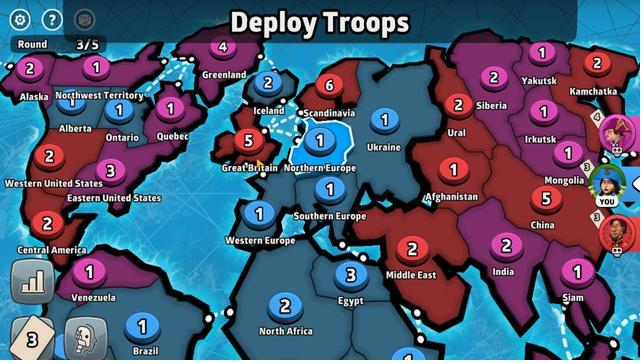 
Action: Mouse moved to (243, 238)
Screenshot: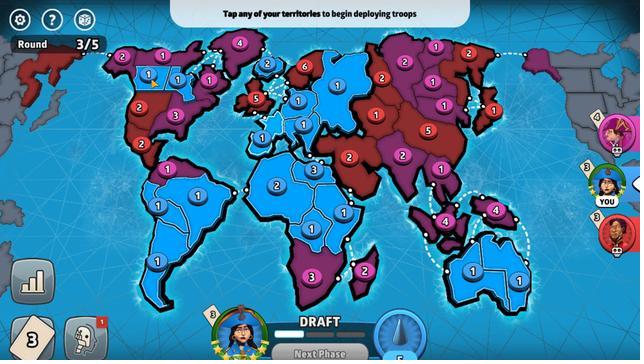 
Action: Mouse pressed left at (243, 238)
Screenshot: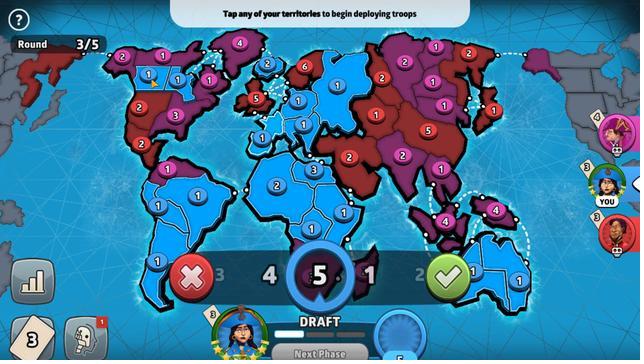 
Action: Mouse moved to (378, 260)
Screenshot: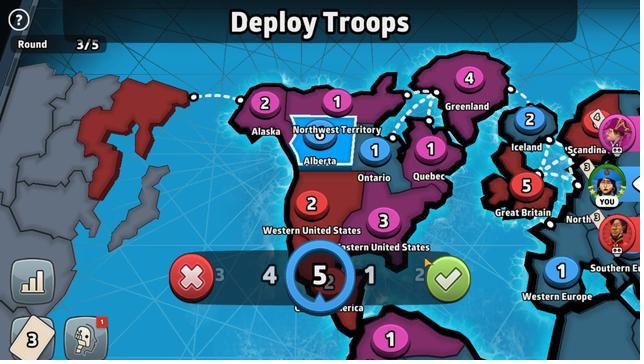 
Action: Mouse pressed left at (378, 260)
Screenshot: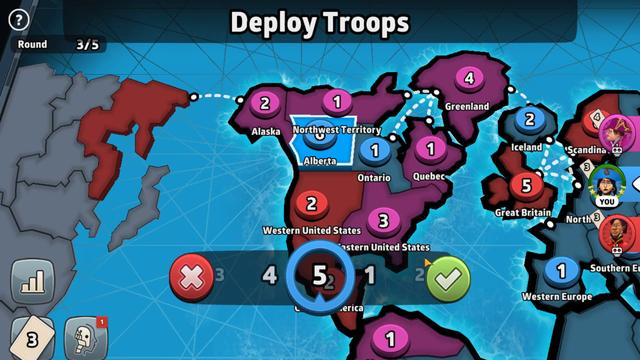 
Action: Mouse moved to (243, 238)
Screenshot: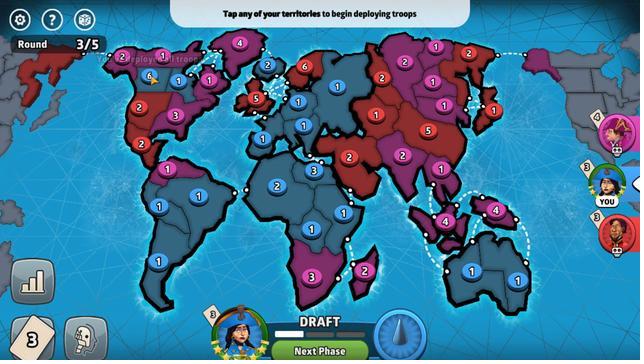 
Action: Mouse pressed left at (243, 238)
Screenshot: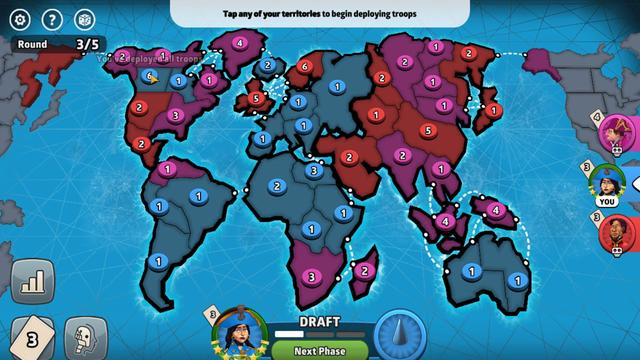 
Action: Mouse moved to (308, 268)
Screenshot: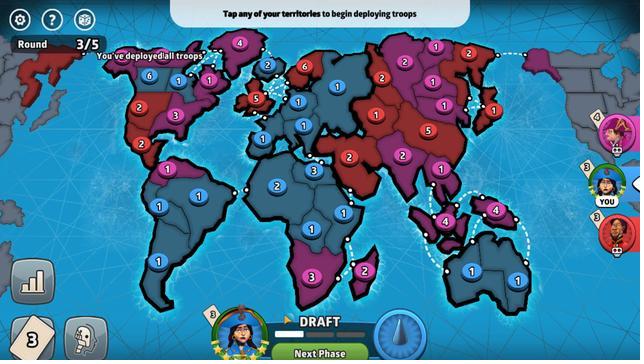 
Action: Mouse pressed left at (308, 268)
Screenshot: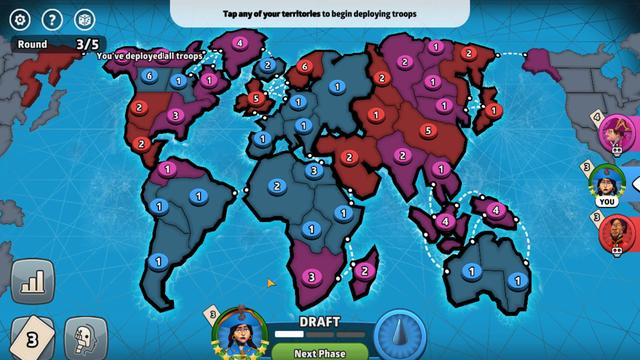 
Action: Mouse moved to (243, 238)
Screenshot: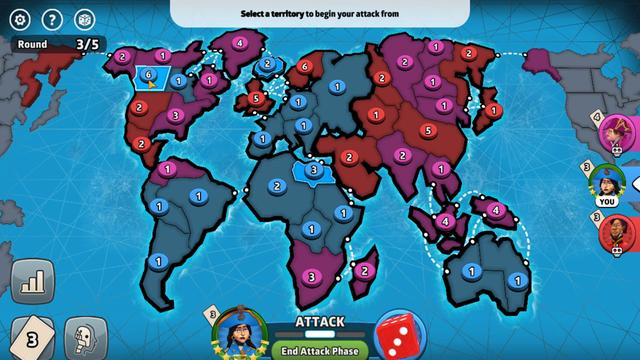 
Action: Mouse pressed left at (243, 238)
Screenshot: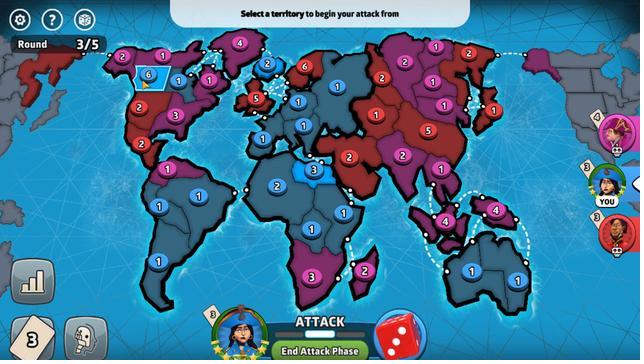 
Action: Mouse moved to (309, 240)
Screenshot: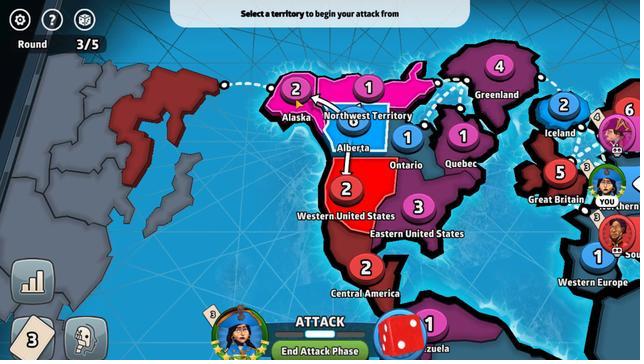 
Action: Mouse pressed left at (309, 240)
Screenshot: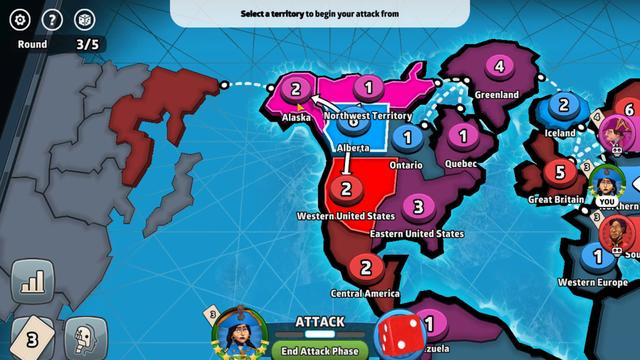 
Action: Mouse moved to (319, 263)
Screenshot: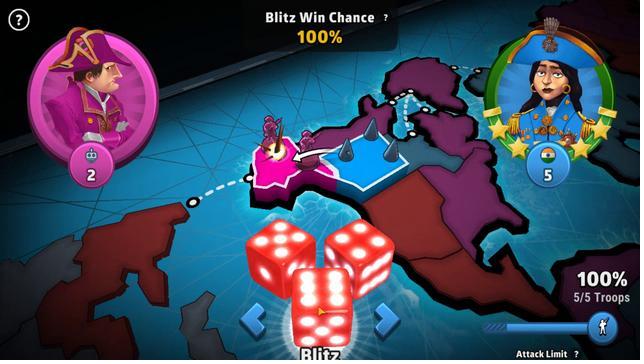 
Action: Mouse pressed left at (319, 263)
Screenshot: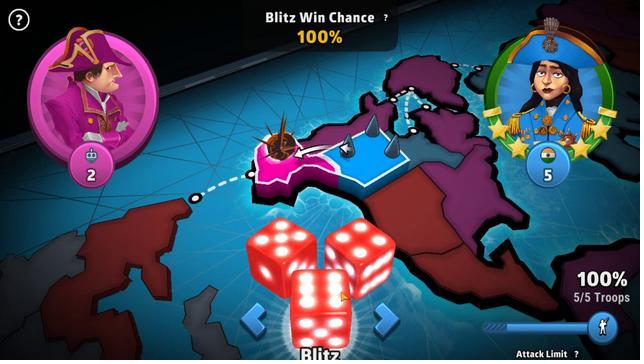 
Action: Mouse moved to (377, 260)
Screenshot: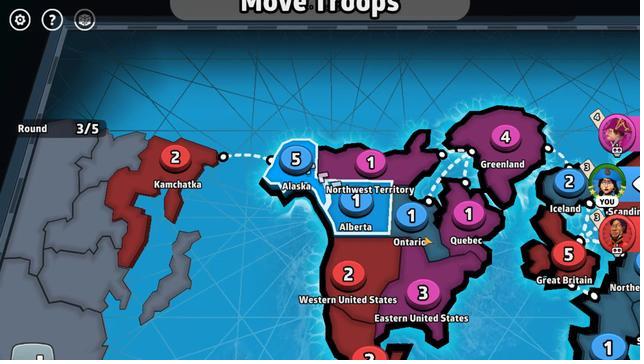 
Action: Mouse pressed left at (377, 260)
Screenshot: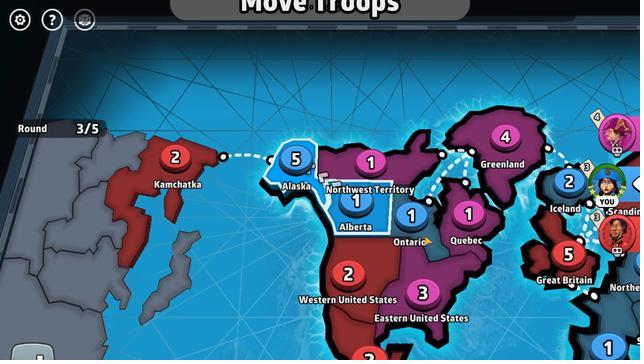 
Action: Mouse moved to (274, 244)
Screenshot: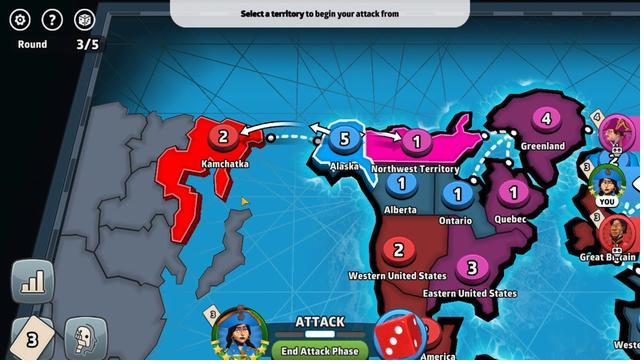 
Action: Mouse pressed left at (274, 244)
Screenshot: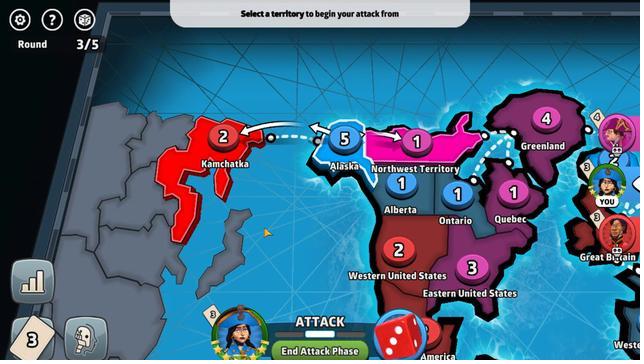
Action: Mouse moved to (322, 262)
Screenshot: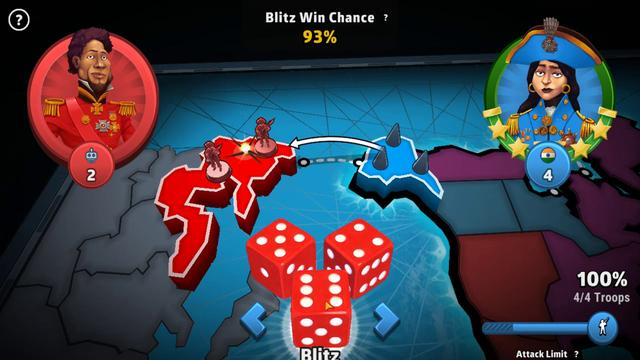 
Action: Mouse pressed left at (322, 262)
Screenshot: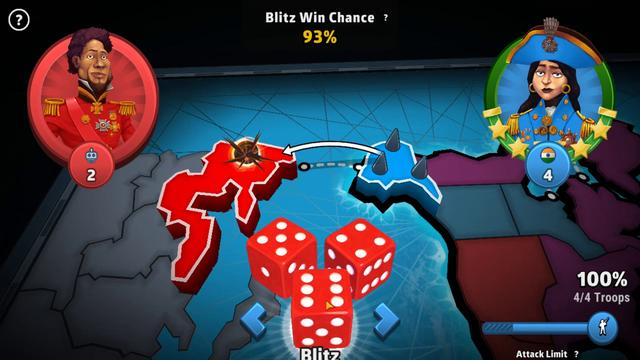 
Action: Mouse moved to (375, 259)
Screenshot: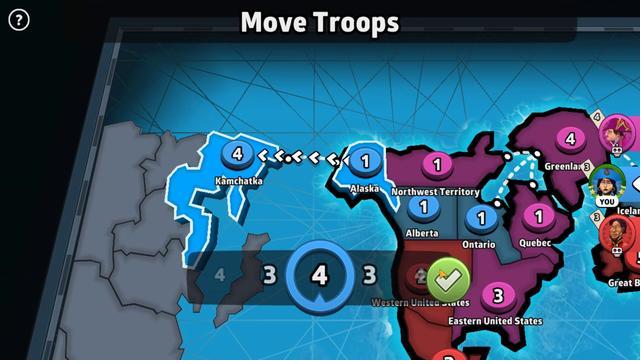 
Action: Mouse pressed left at (375, 259)
Screenshot: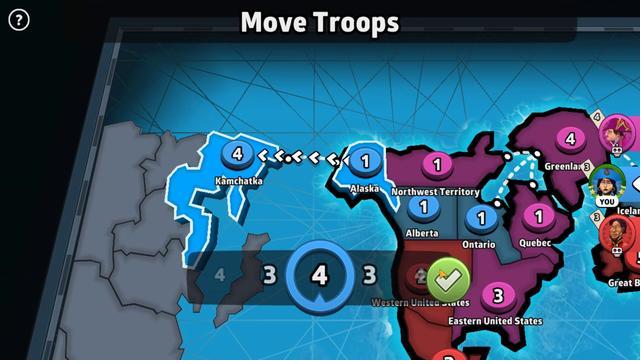 
Action: Mouse moved to (342, 252)
Screenshot: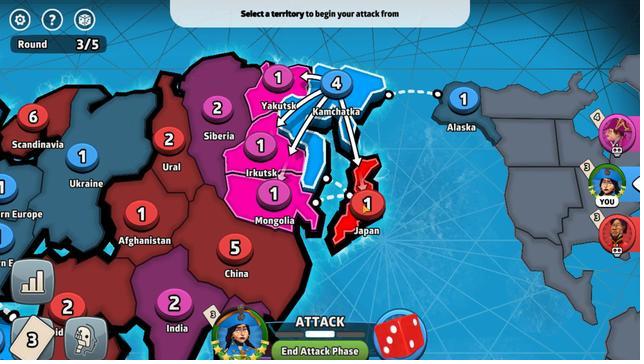 
Action: Mouse pressed left at (342, 252)
Screenshot: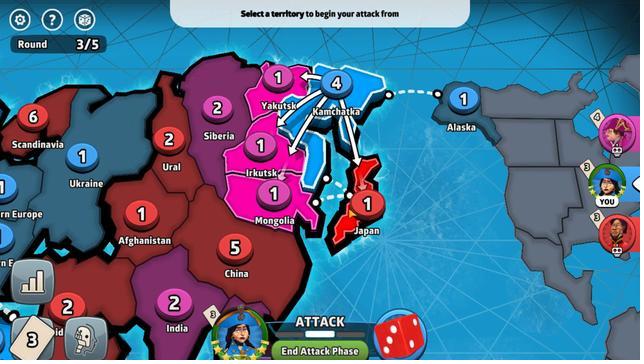 
Action: Mouse moved to (315, 261)
Screenshot: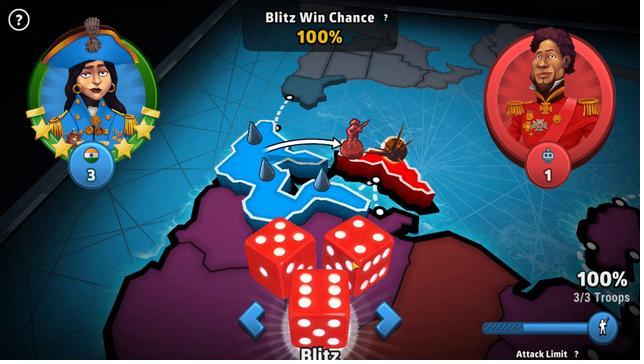 
Action: Mouse pressed left at (315, 261)
Screenshot: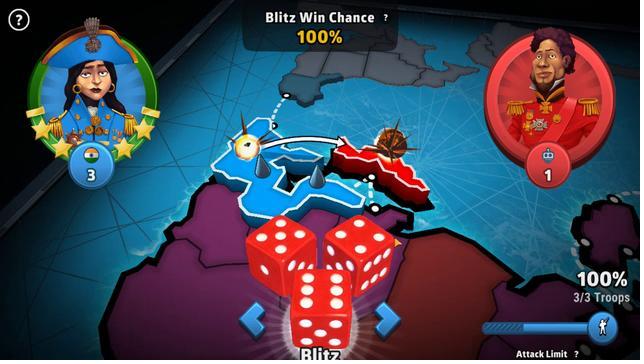 
Action: Mouse moved to (301, 244)
Screenshot: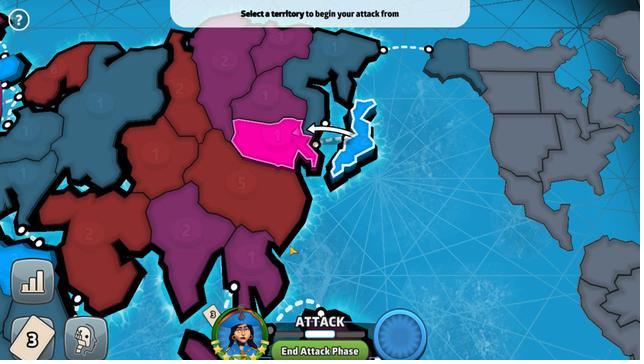 
Action: Mouse pressed left at (301, 244)
Screenshot: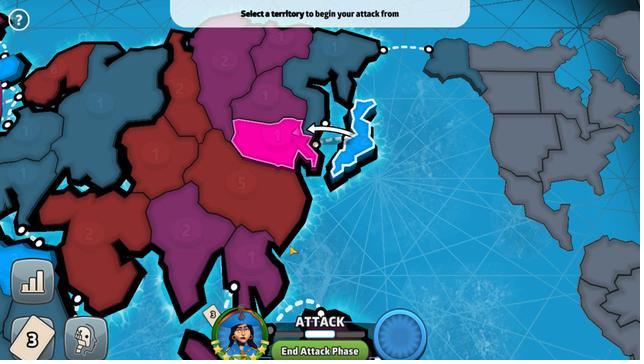 
Action: Mouse moved to (318, 263)
Screenshot: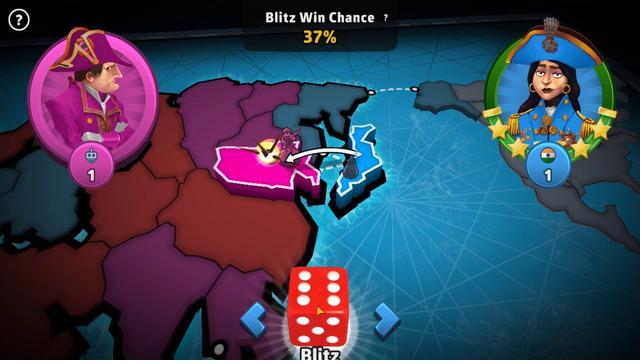 
Action: Mouse pressed left at (318, 263)
Screenshot: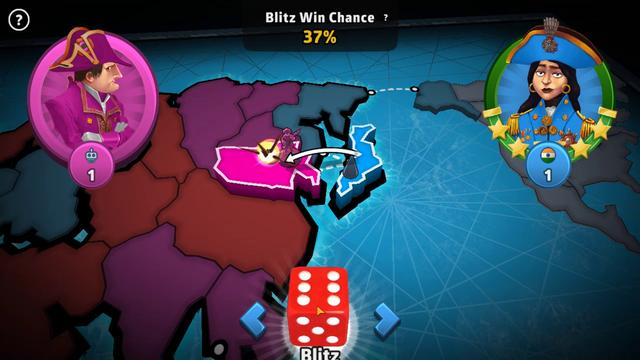 
Action: Mouse moved to (318, 248)
Screenshot: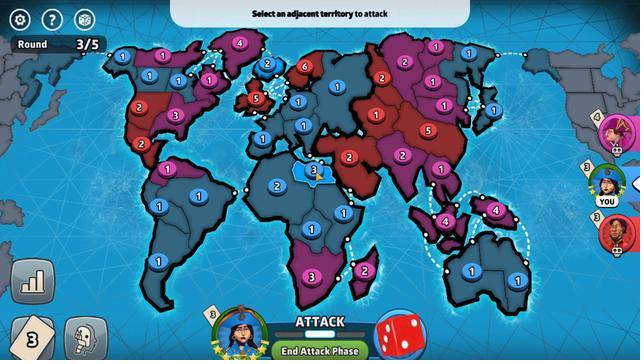 
Action: Mouse pressed left at (318, 248)
Screenshot: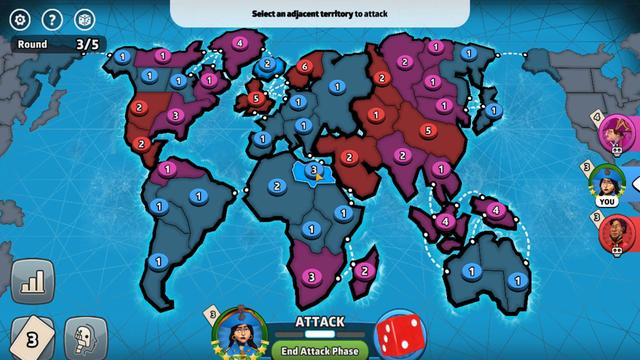 
Action: Mouse moved to (334, 243)
Screenshot: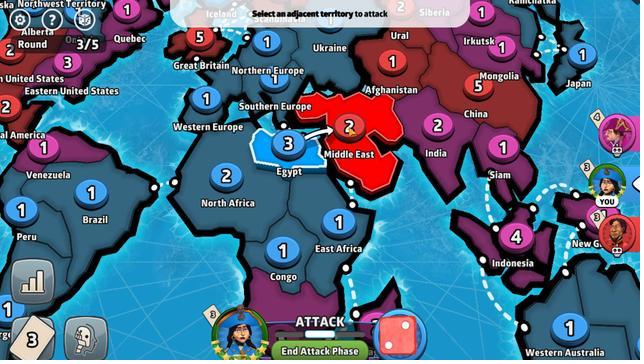 
Action: Mouse pressed left at (334, 243)
Screenshot: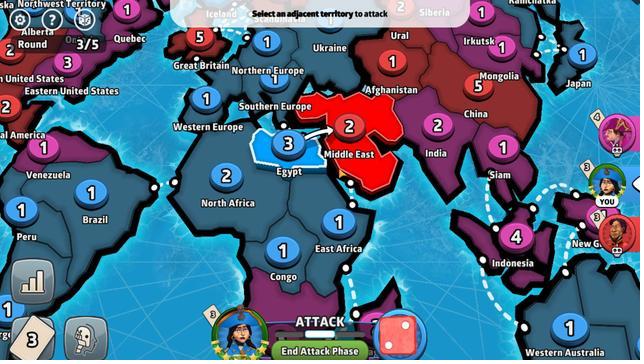 
Action: Mouse moved to (316, 261)
Screenshot: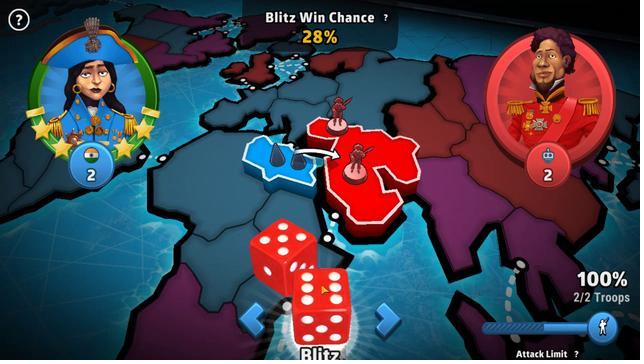 
Action: Mouse pressed left at (316, 261)
Screenshot: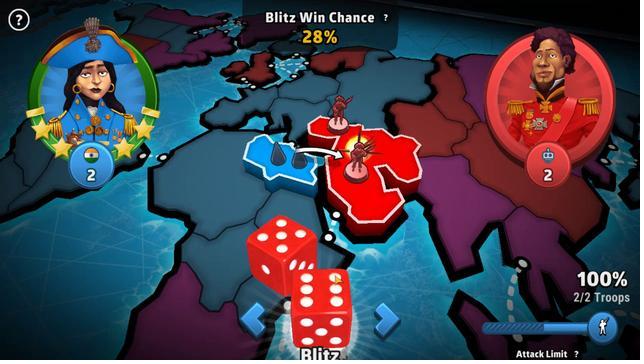 
Action: Mouse moved to (321, 268)
Screenshot: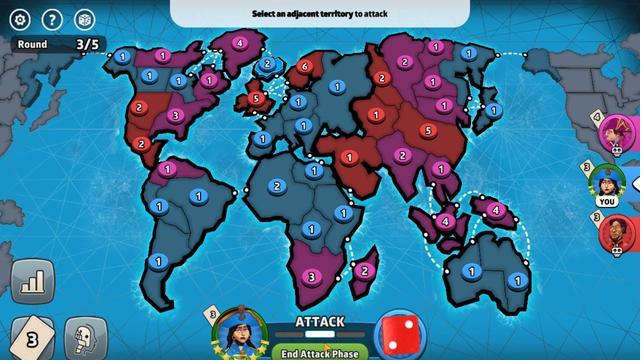 
Action: Mouse pressed left at (321, 268)
Screenshot: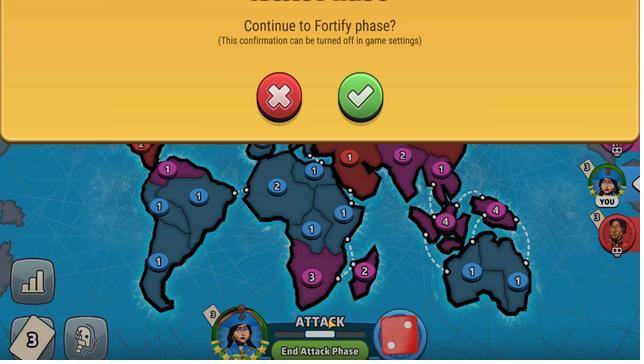 
Action: Mouse moved to (338, 245)
Screenshot: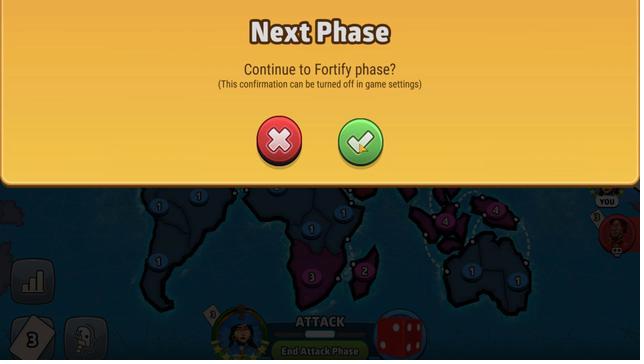 
Action: Mouse pressed left at (338, 245)
Screenshot: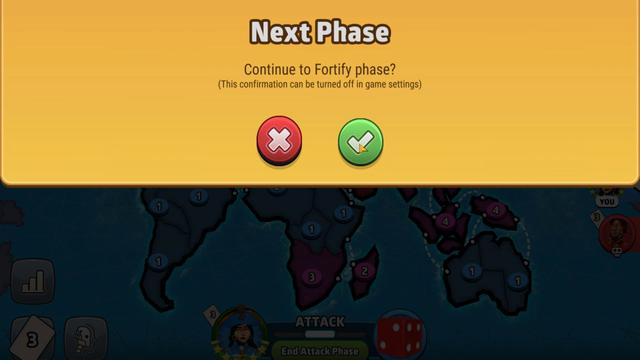 
Action: Mouse moved to (303, 250)
Screenshot: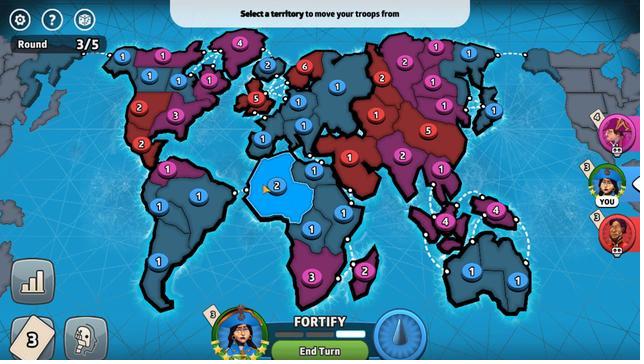 
Action: Mouse pressed left at (303, 250)
Screenshot: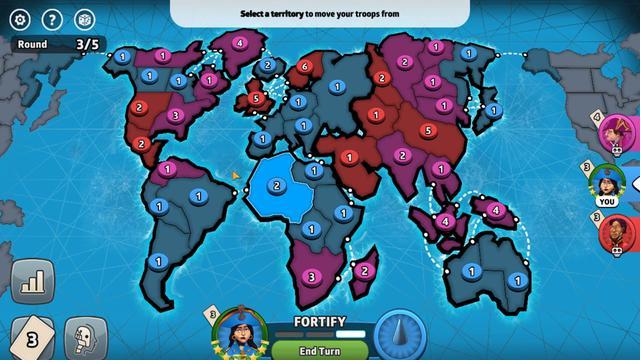 
Action: Mouse moved to (262, 250)
Screenshot: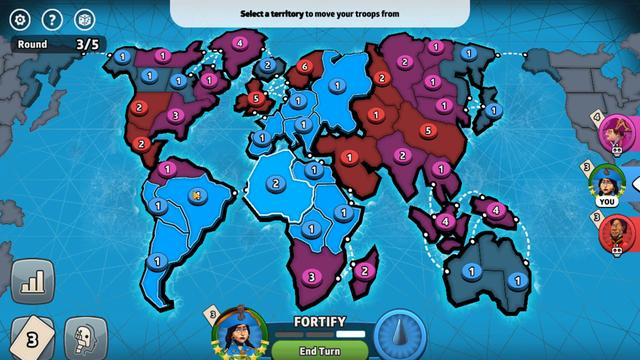 
Action: Mouse pressed left at (262, 250)
Screenshot: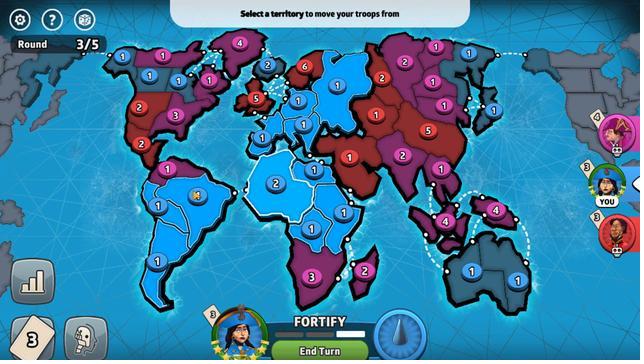
Action: Mouse moved to (264, 251)
Screenshot: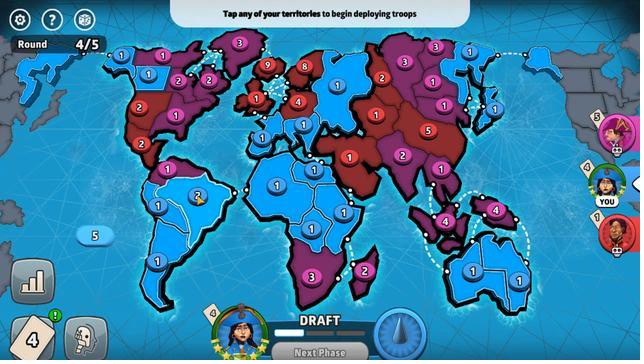 
Action: Mouse pressed left at (264, 251)
Screenshot: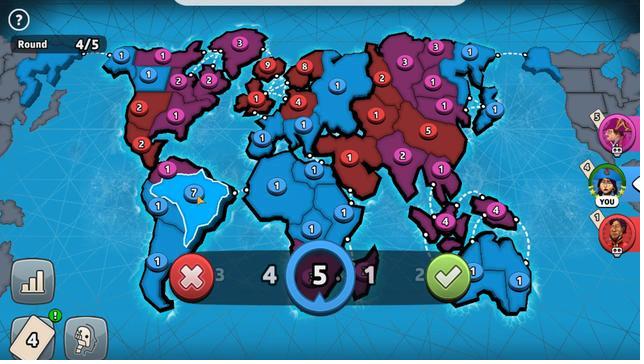 
Action: Mouse moved to (382, 259)
Screenshot: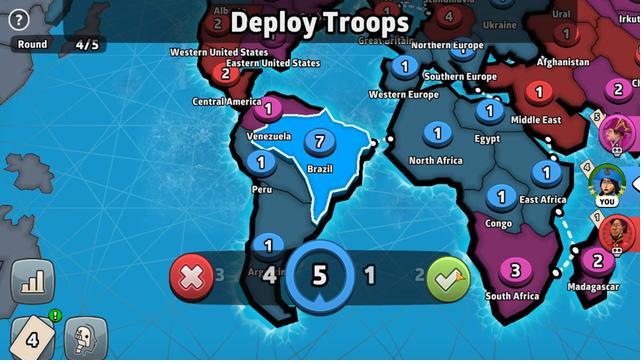 
Action: Mouse pressed left at (382, 259)
Screenshot: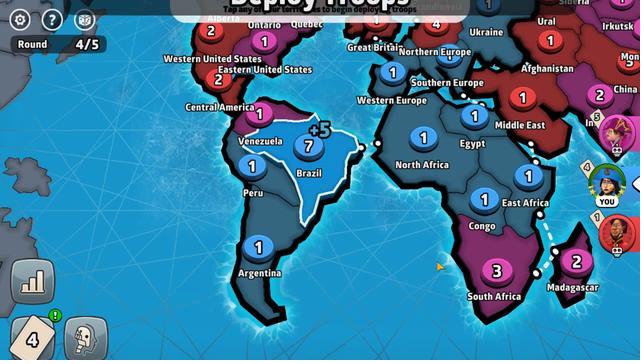 
Action: Mouse moved to (305, 268)
Screenshot: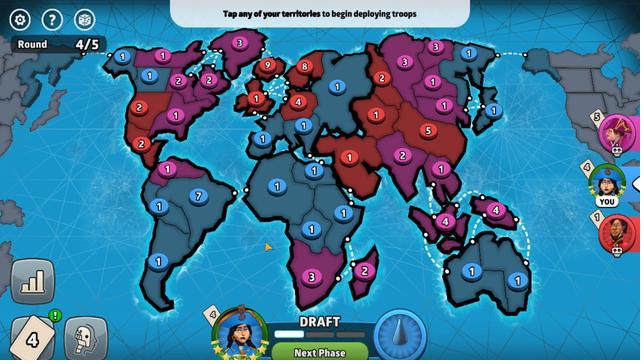 
Action: Mouse pressed left at (305, 268)
Screenshot: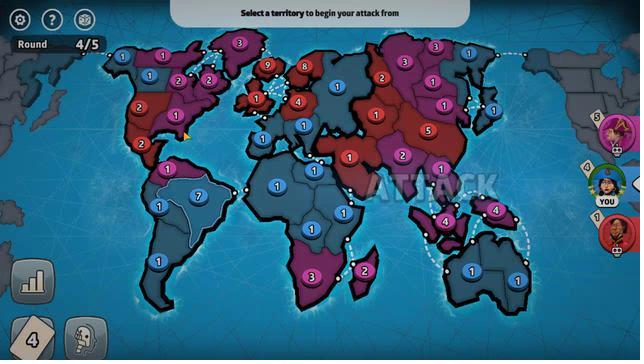 
Action: Mouse moved to (268, 250)
Screenshot: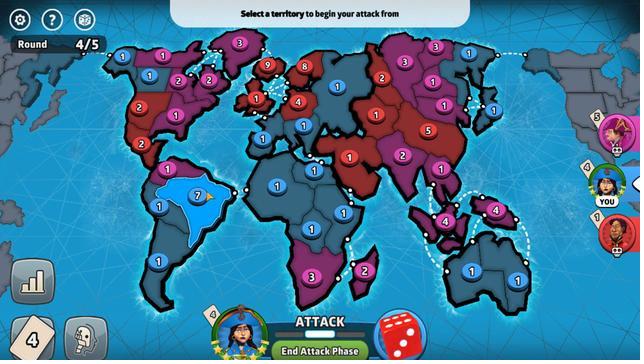 
Action: Mouse pressed left at (268, 250)
Screenshot: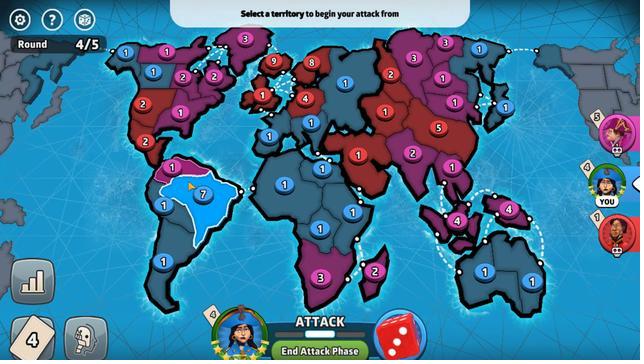 
Action: Mouse moved to (306, 242)
Screenshot: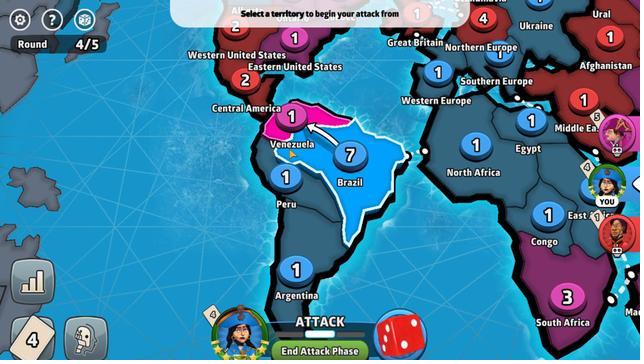 
Action: Mouse pressed left at (306, 242)
Screenshot: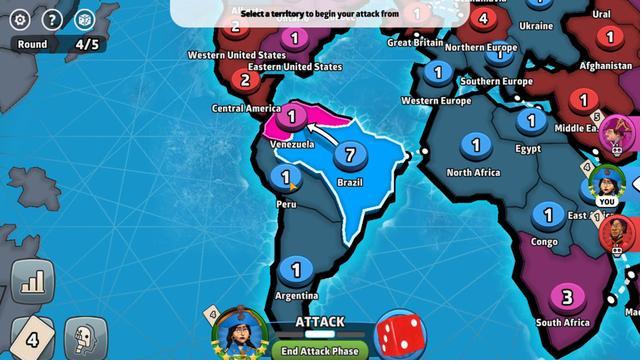 
Action: Mouse moved to (316, 260)
Screenshot: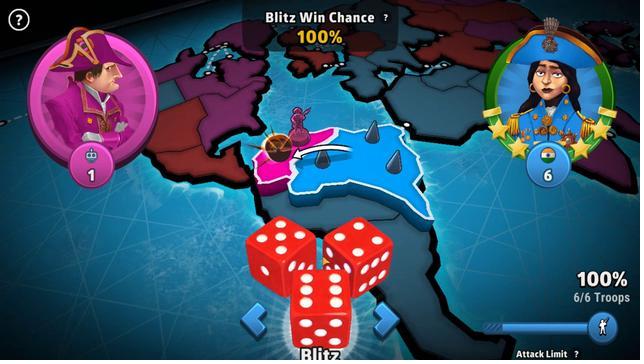 
Action: Mouse pressed left at (316, 260)
Screenshot: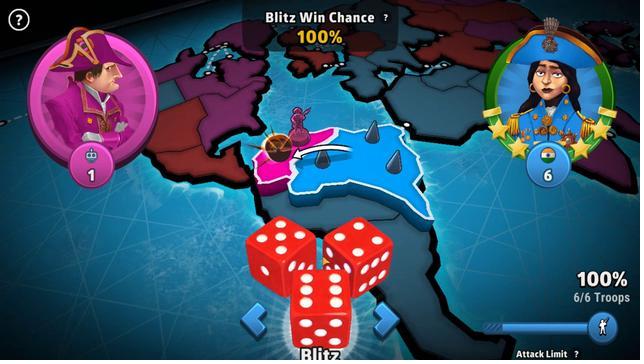 
Action: Mouse moved to (375, 259)
Screenshot: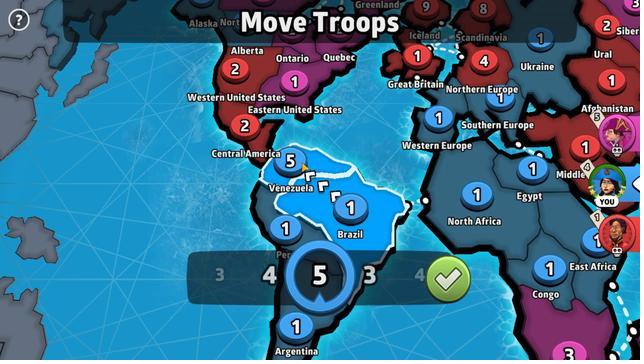 
Action: Mouse pressed left at (375, 259)
Screenshot: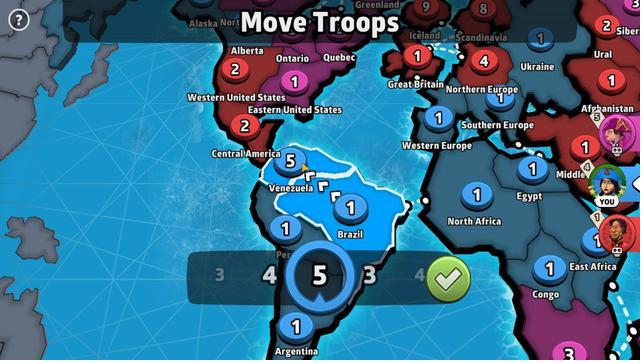 
Action: Mouse moved to (308, 242)
Screenshot: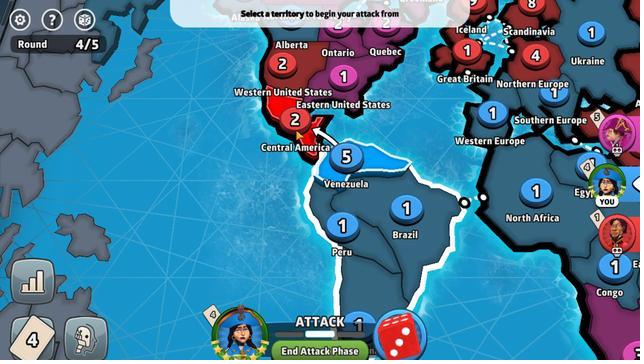 
Action: Mouse pressed left at (308, 242)
Screenshot: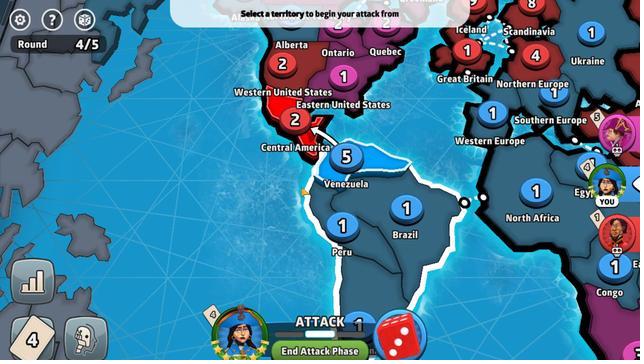 
Action: Mouse moved to (321, 261)
Screenshot: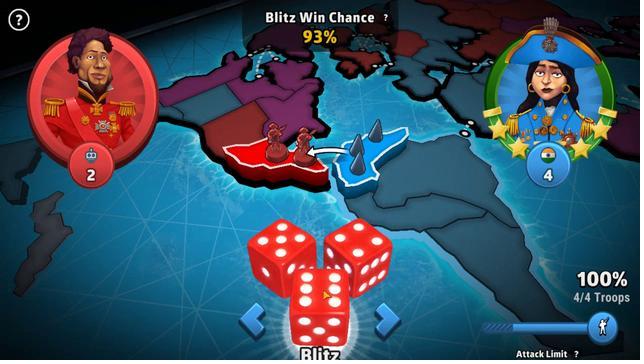 
Action: Mouse pressed left at (321, 261)
Screenshot: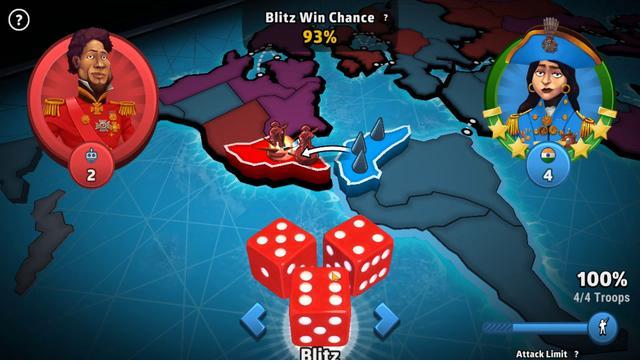 
Action: Mouse moved to (332, 242)
Screenshot: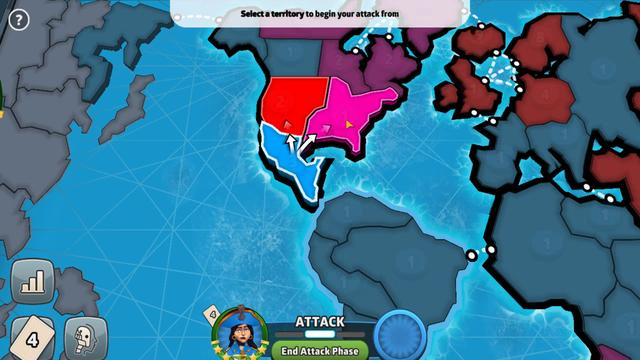 
Action: Mouse pressed left at (332, 242)
Screenshot: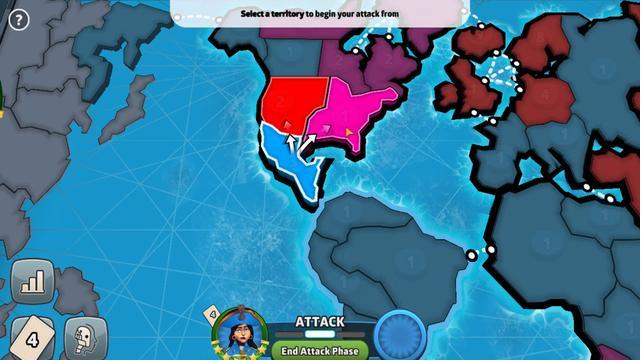 
Action: Mouse moved to (320, 260)
Screenshot: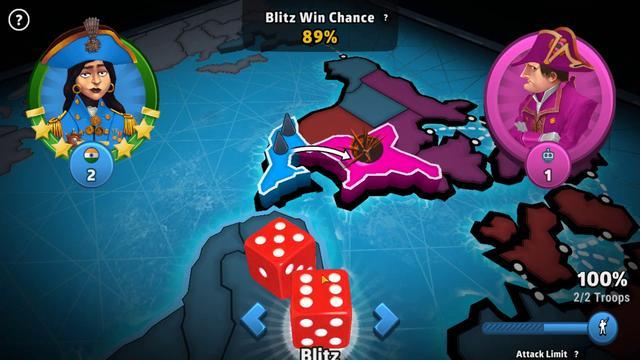 
Action: Mouse pressed left at (320, 260)
Screenshot: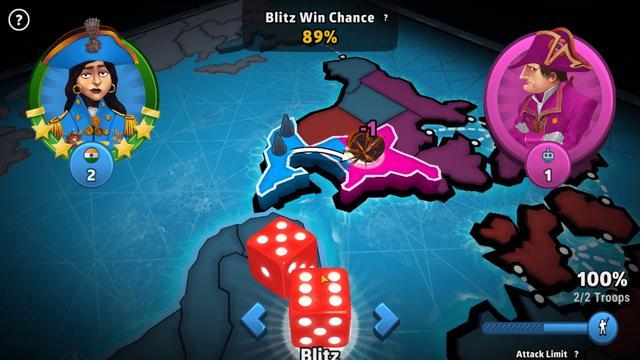 
Action: Mouse moved to (377, 256)
Screenshot: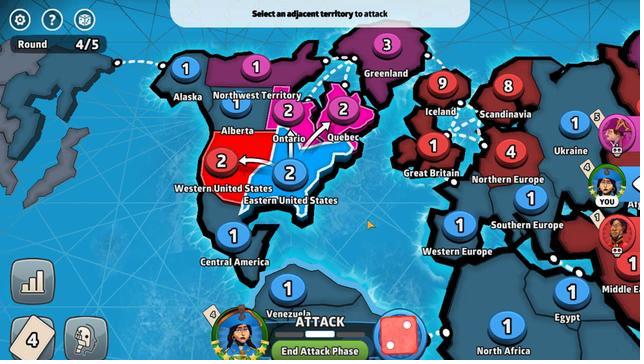 
Action: Mouse pressed left at (377, 256)
Screenshot: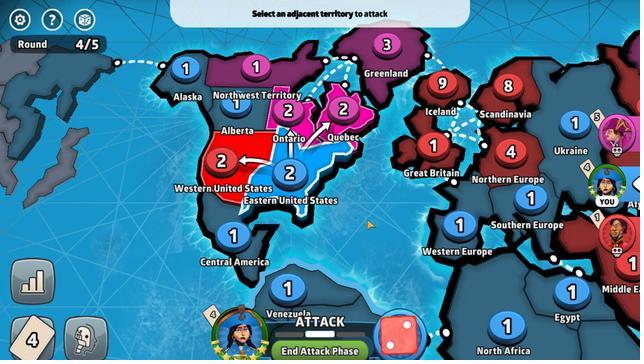 
Action: Mouse moved to (323, 269)
Screenshot: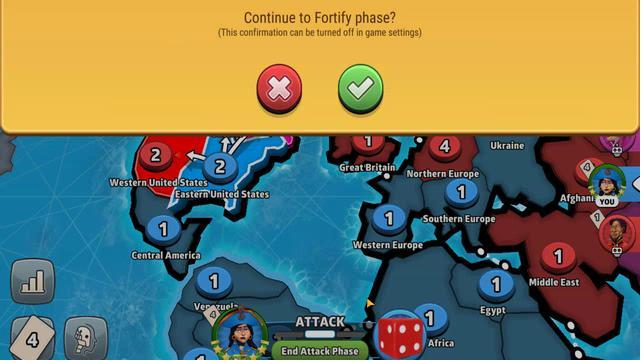 
Action: Mouse pressed left at (323, 269)
Screenshot: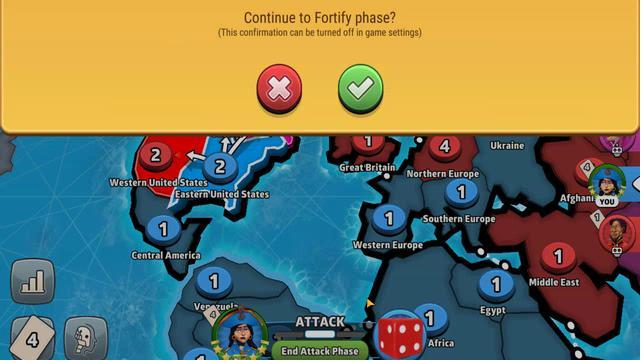 
Action: Mouse moved to (337, 246)
Screenshot: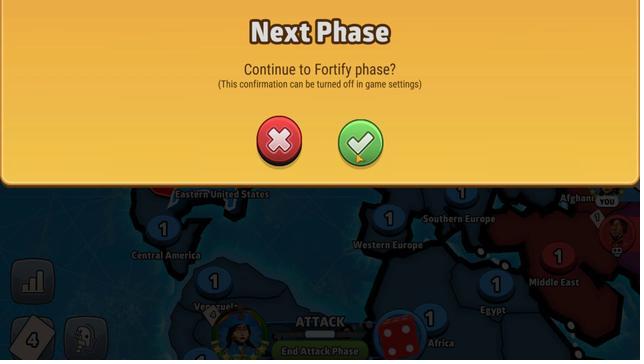 
Action: Mouse pressed left at (337, 246)
Screenshot: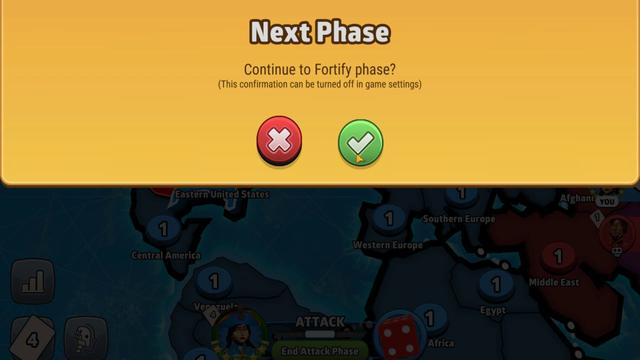 
Action: Mouse moved to (313, 268)
Screenshot: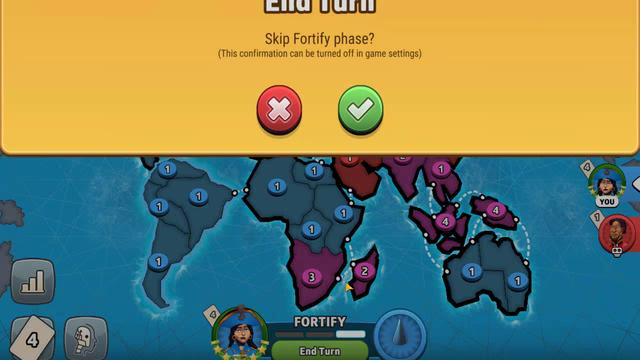 
Action: Mouse pressed left at (313, 268)
Screenshot: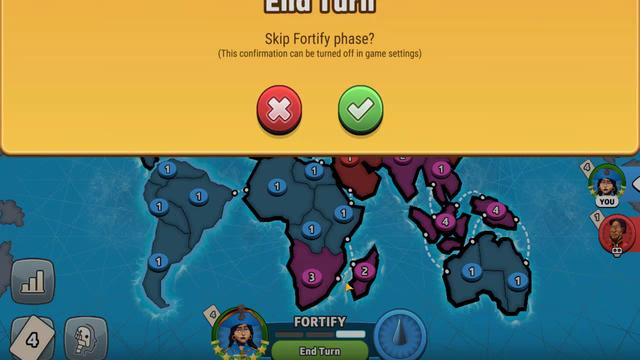 
Action: Mouse moved to (335, 246)
Screenshot: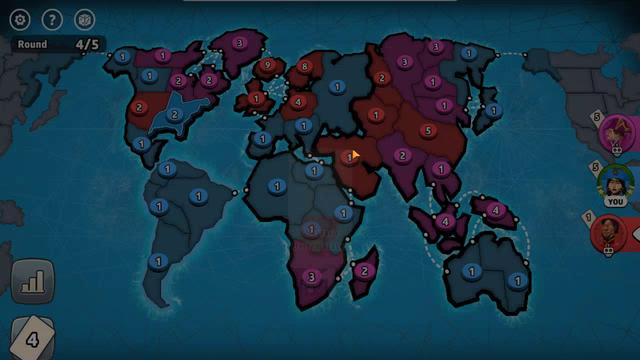 
Action: Mouse pressed left at (335, 246)
Screenshot: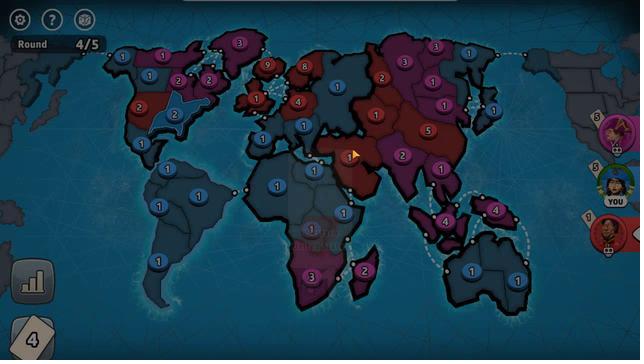 
Action: Mouse moved to (311, 243)
Screenshot: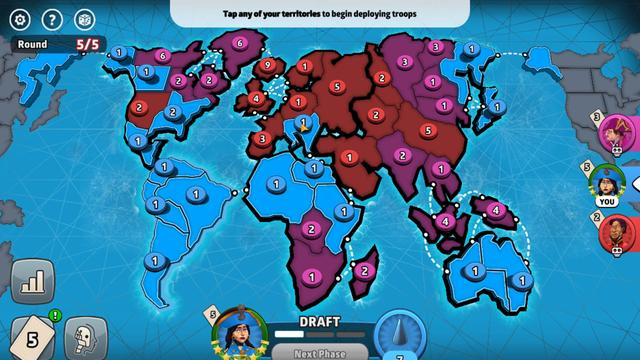 
Action: Mouse pressed left at (311, 243)
Screenshot: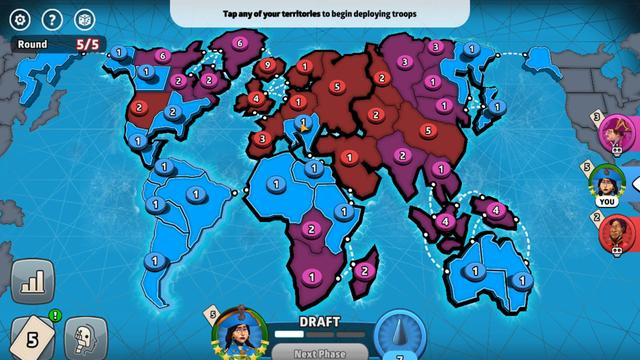 
Action: Mouse moved to (384, 260)
Screenshot: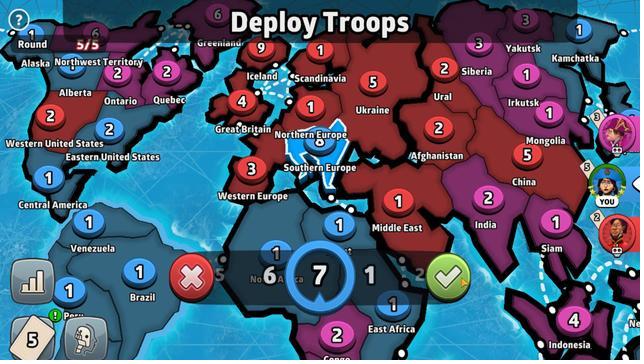 
Action: Mouse pressed left at (384, 260)
Screenshot: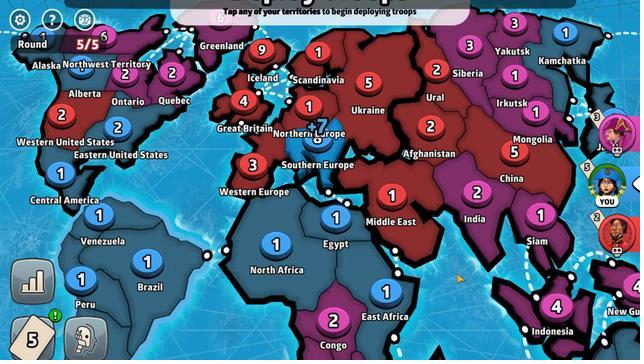 
Action: Mouse moved to (328, 268)
Screenshot: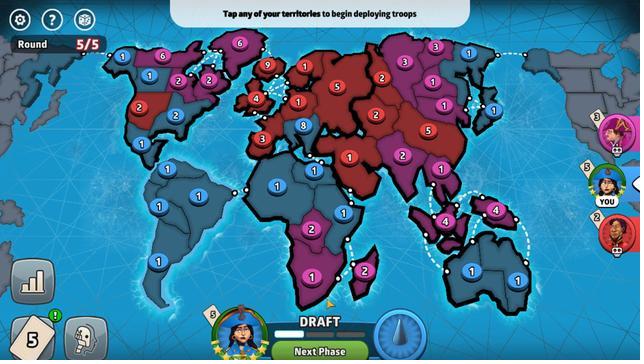 
Action: Mouse pressed left at (328, 268)
Screenshot: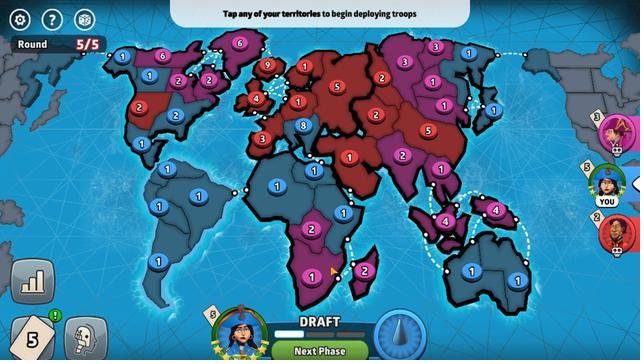 
Action: Mouse moved to (320, 253)
Screenshot: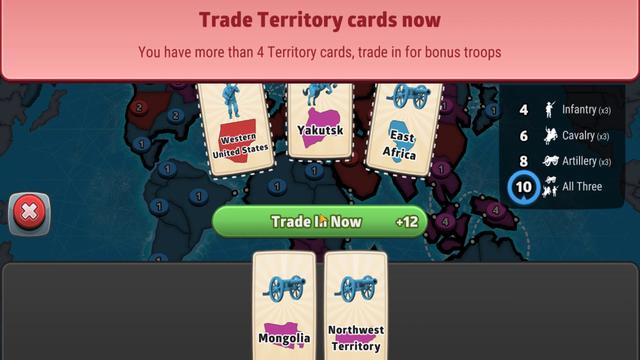 
Action: Mouse pressed left at (320, 253)
Screenshot: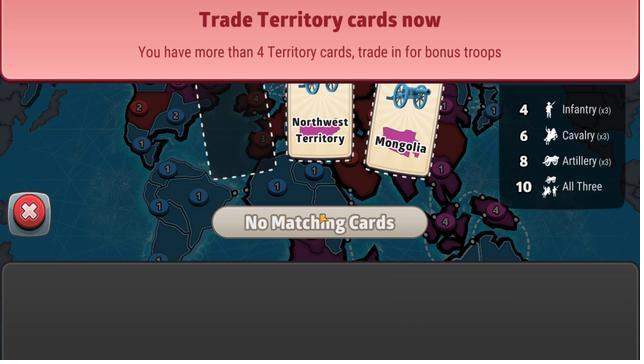 
Action: Mouse moved to (252, 242)
Screenshot: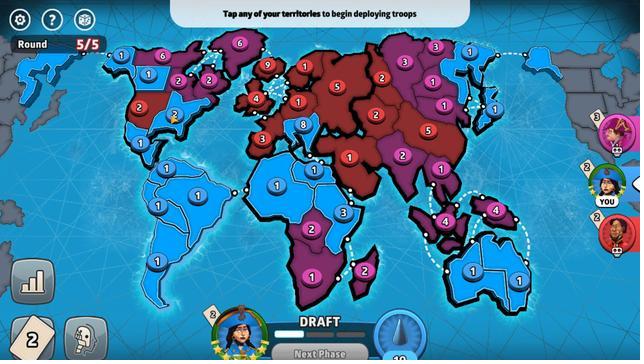 
Action: Mouse pressed left at (252, 242)
Screenshot: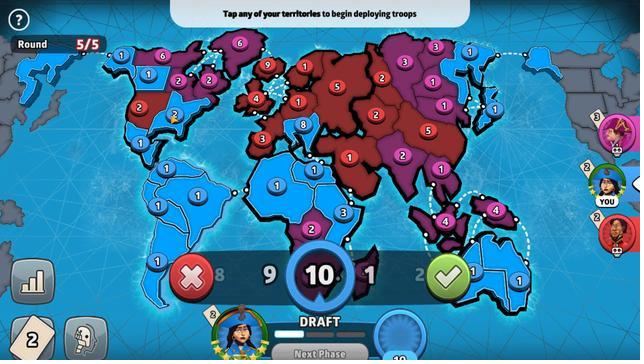 
Action: Mouse moved to (378, 260)
Screenshot: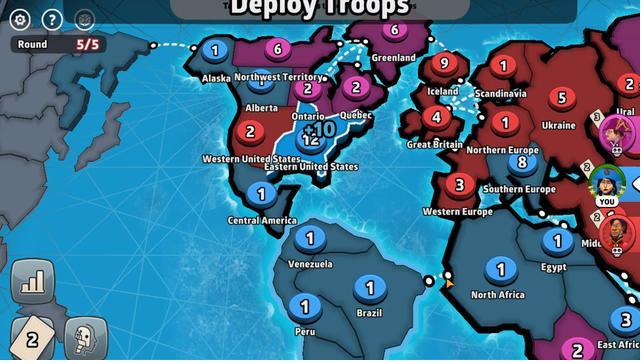 
Action: Mouse pressed left at (378, 260)
Screenshot: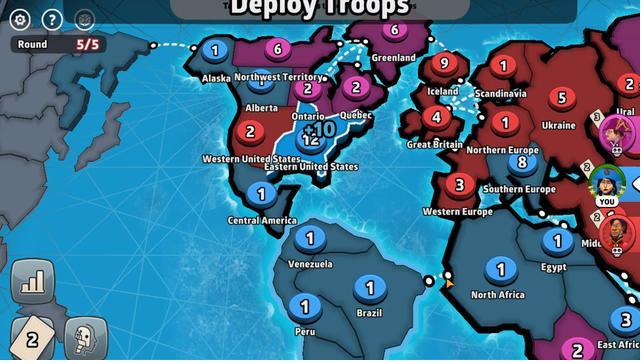 
Action: Mouse moved to (318, 268)
Screenshot: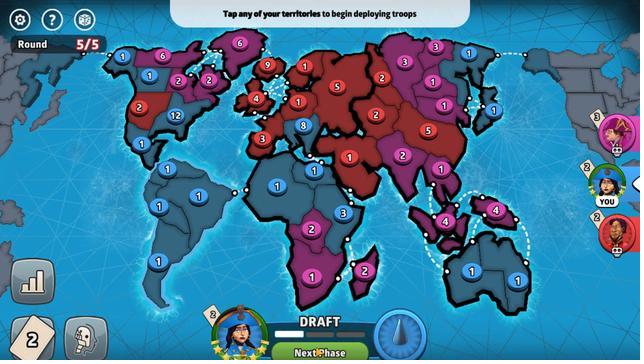 
Action: Mouse pressed left at (318, 268)
Screenshot: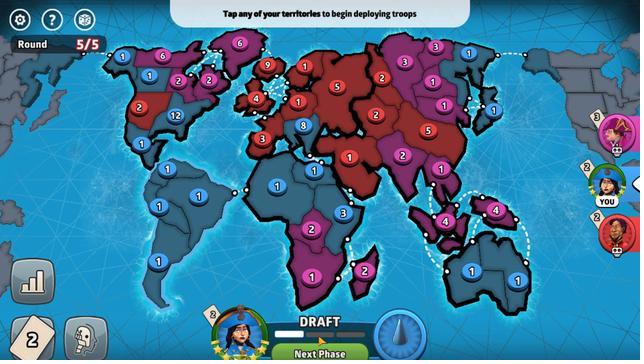 
Action: Mouse moved to (255, 242)
Screenshot: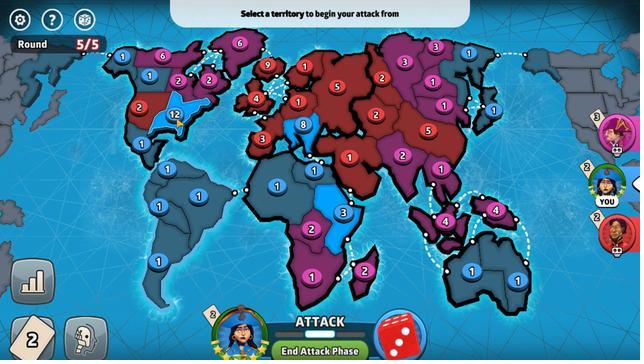 
Action: Mouse pressed left at (255, 242)
Screenshot: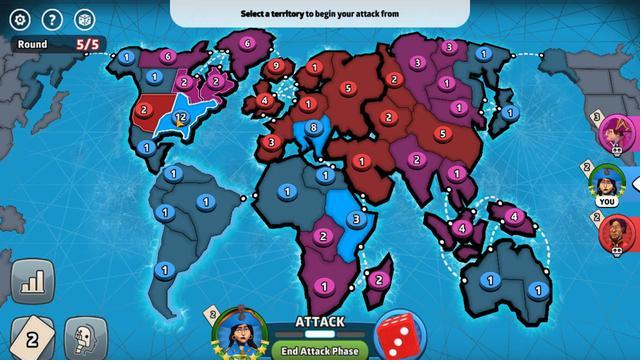 
Action: Mouse moved to (321, 242)
Screenshot: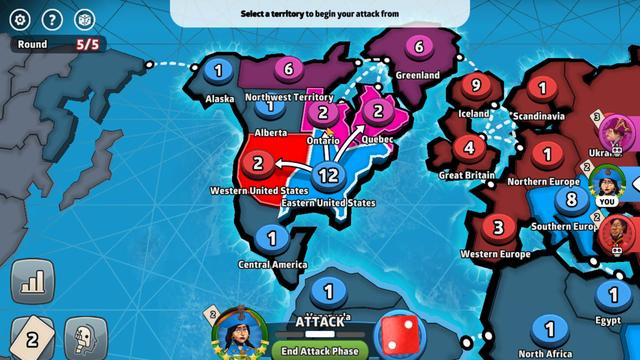 
Action: Mouse pressed left at (321, 242)
Screenshot: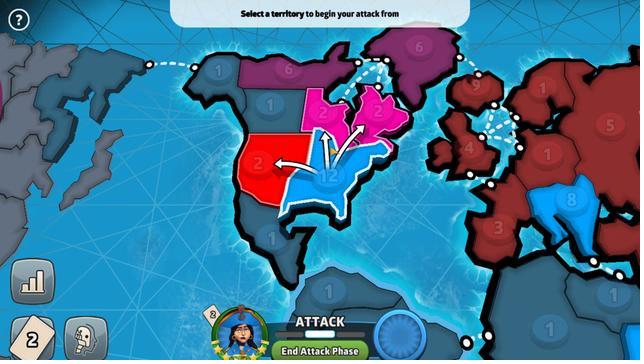 
Action: Mouse moved to (328, 262)
Screenshot: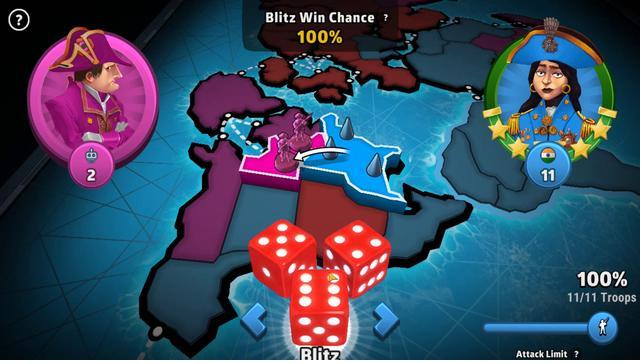
Action: Mouse pressed left at (328, 262)
Screenshot: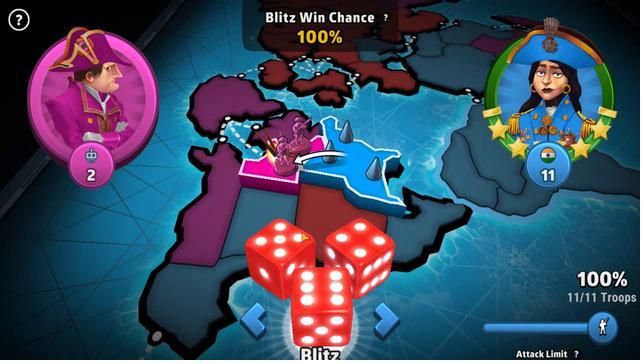
Action: Mouse moved to (379, 260)
Screenshot: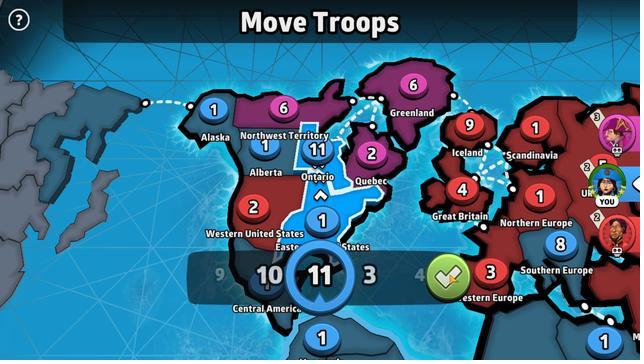 
Action: Mouse pressed left at (379, 260)
Screenshot: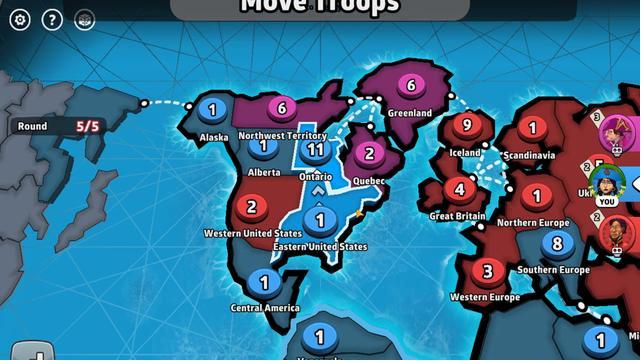 
Action: Mouse moved to (295, 241)
Screenshot: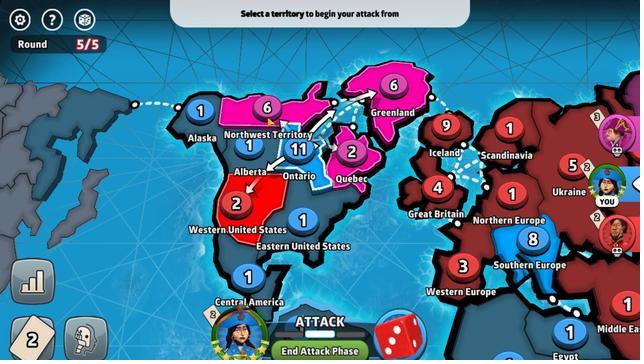 
Action: Mouse pressed left at (295, 241)
Screenshot: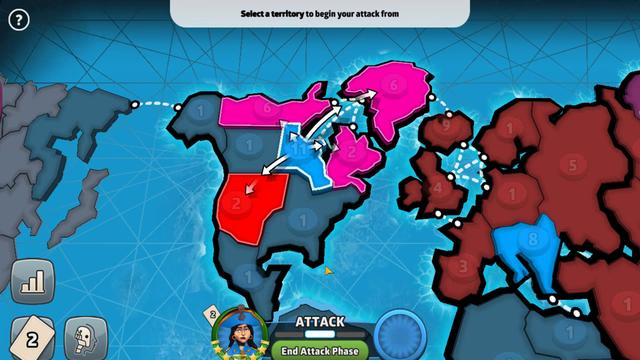 
Action: Mouse moved to (326, 262)
Screenshot: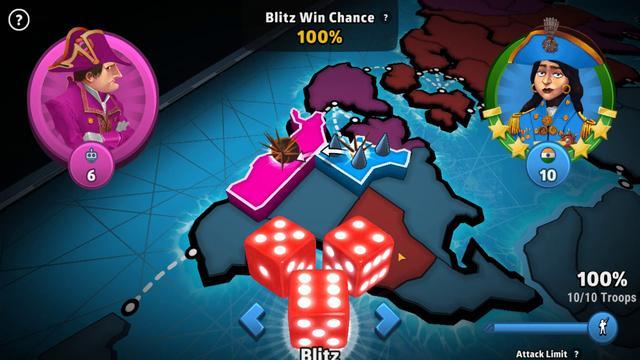 
Action: Mouse pressed left at (326, 262)
Screenshot: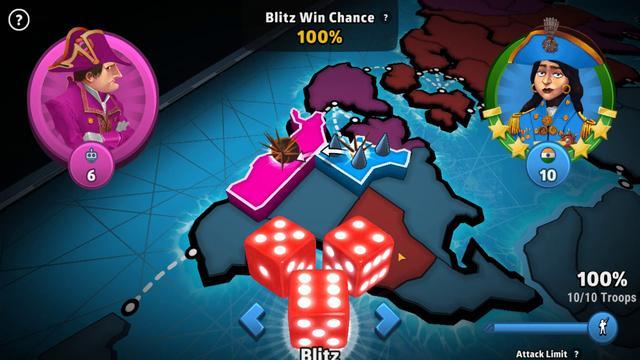 
Action: Mouse moved to (380, 260)
Screenshot: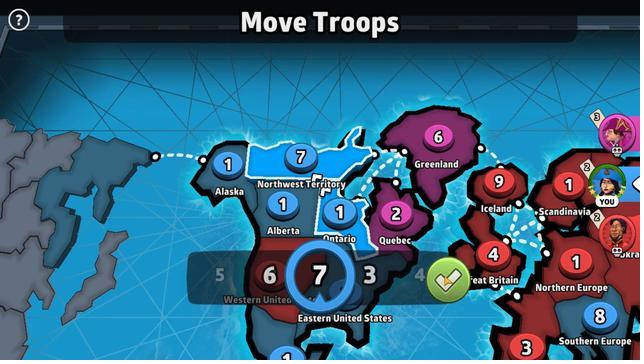 
Action: Mouse pressed left at (380, 260)
Screenshot: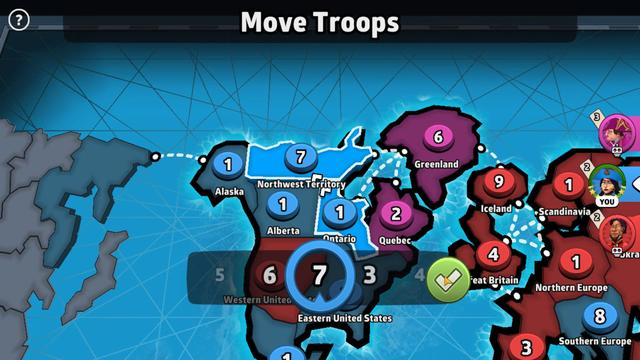 
Action: Mouse moved to (353, 244)
Screenshot: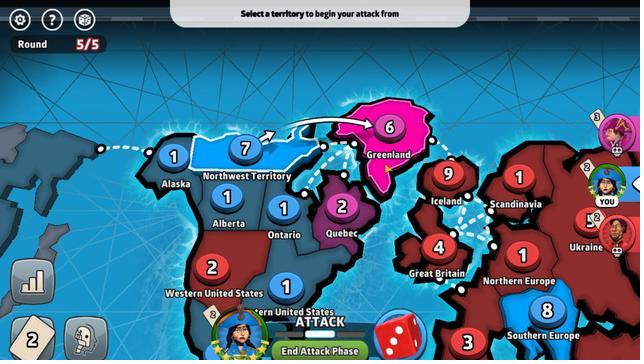 
Action: Mouse pressed left at (353, 244)
Screenshot: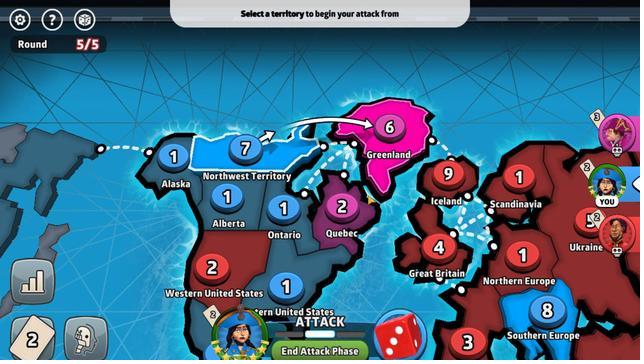 
Action: Mouse moved to (321, 261)
Screenshot: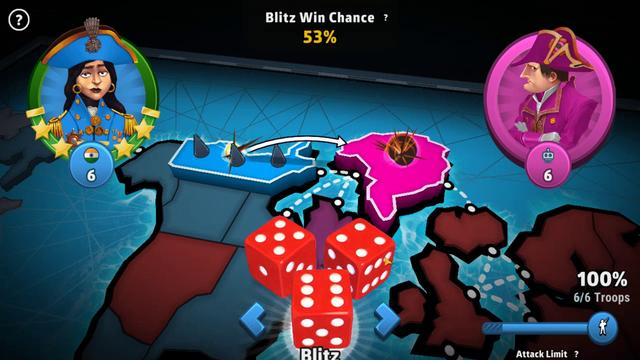 
Action: Mouse pressed left at (321, 261)
Screenshot: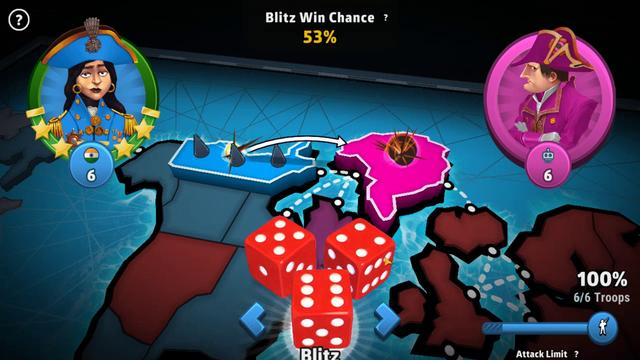
Action: Mouse moved to (380, 259)
Screenshot: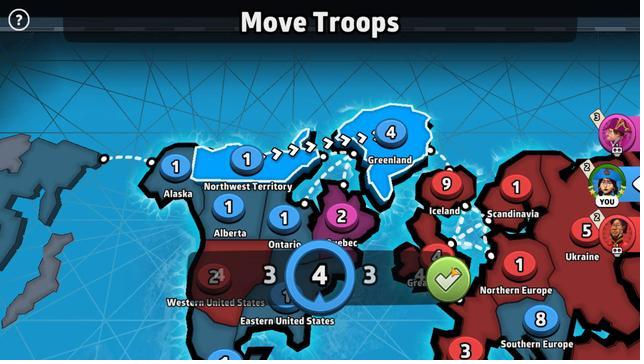 
Action: Mouse pressed left at (380, 259)
Screenshot: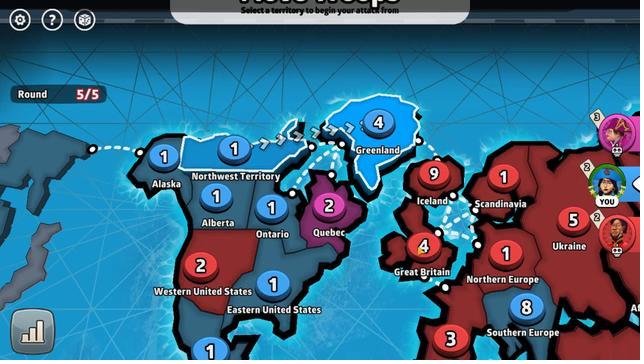 
Action: Mouse moved to (295, 246)
Screenshot: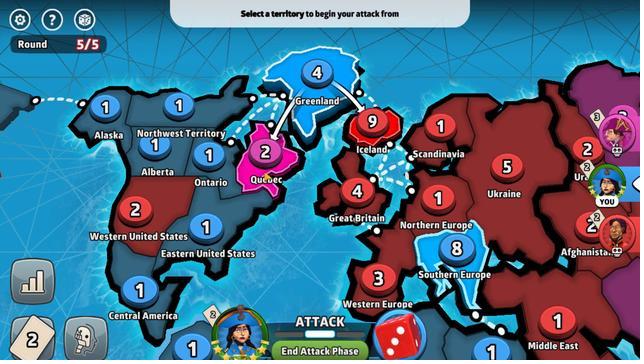 
Action: Mouse pressed left at (295, 246)
Screenshot: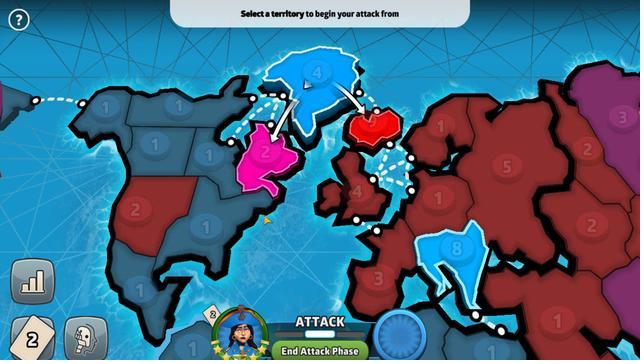 
Action: Mouse moved to (314, 262)
Screenshot: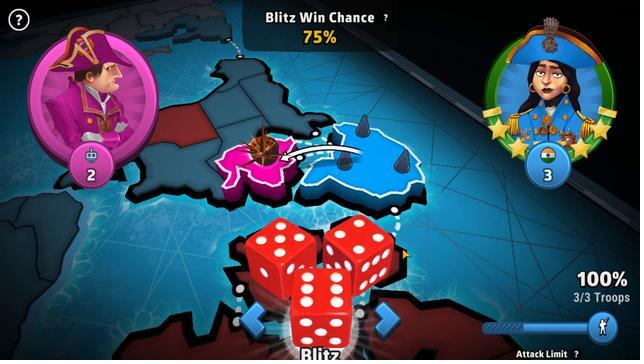 
Action: Mouse pressed left at (314, 262)
Screenshot: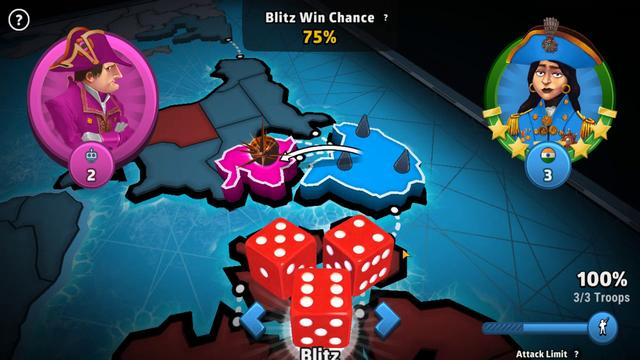 
Action: Mouse moved to (312, 244)
Screenshot: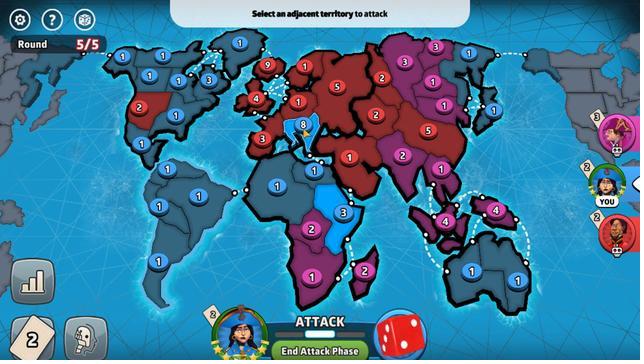 
Action: Mouse pressed left at (312, 244)
Screenshot: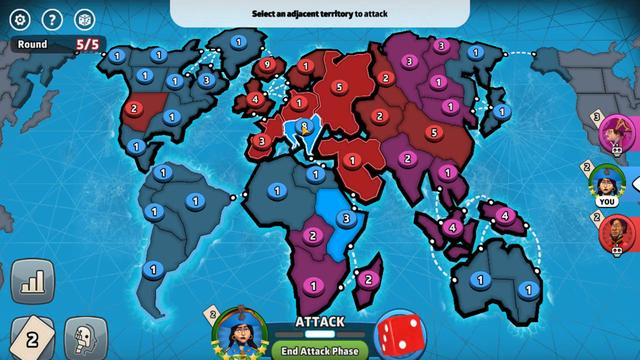 
Action: Mouse moved to (292, 250)
Screenshot: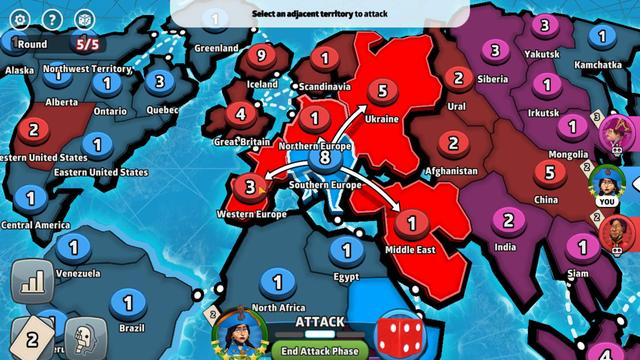 
Action: Mouse pressed left at (292, 250)
Screenshot: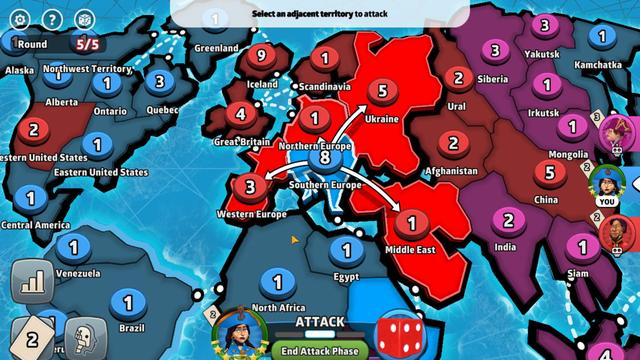 
Action: Mouse moved to (318, 261)
